 Task: Add an event with the title Second Webinar: Advanced Google AdWords Optimization and Conversion Strategies, date ''2024/04/10'', time 9:40 AM to 11:40 AMand add a description: Participants will understand the role of nonverbal cues, such as body language, facial expressions, and gestures, in communication. They will learn how to use nonverbal signals effectively to convey their message and understand the nonverbal cues of others.Select event color  Graphite . Add location for the event as: 123 Siwa Oasis, Siwa, Egypt, logged in from the account softage.10@softage.netand send the event invitation to softage.4@softage.net and softage.5@softage.net. Set a reminder for the event Every weekday(Monday to Friday)
Action: Mouse moved to (46, 87)
Screenshot: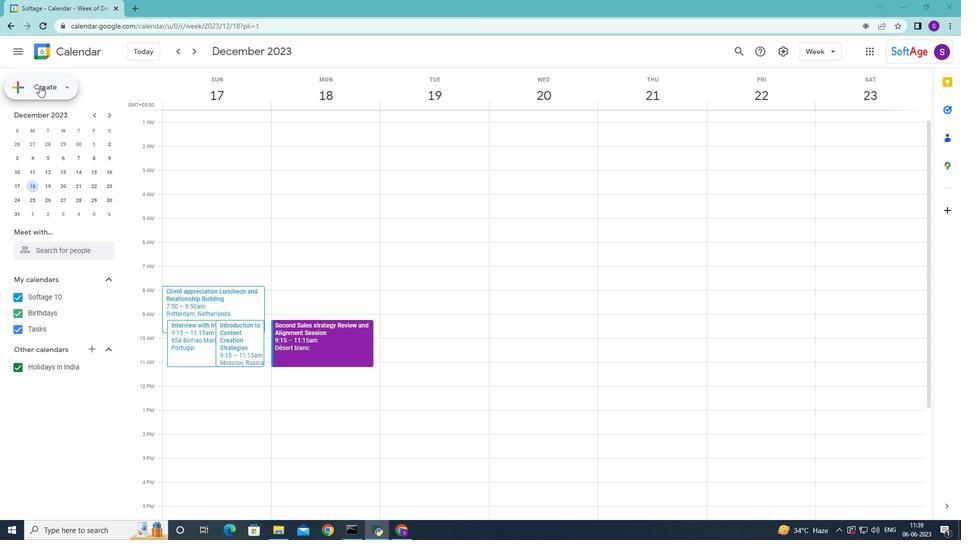 
Action: Mouse pressed left at (46, 87)
Screenshot: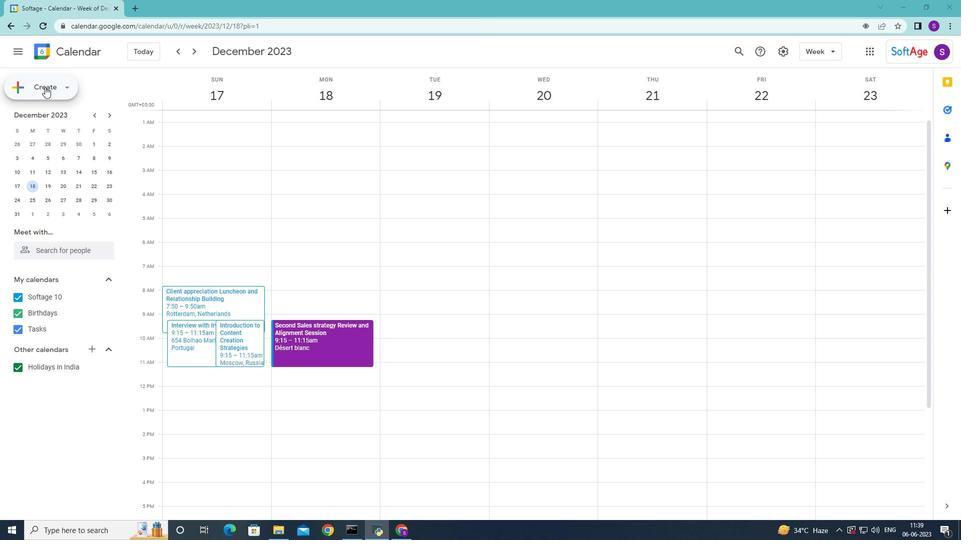 
Action: Mouse moved to (61, 115)
Screenshot: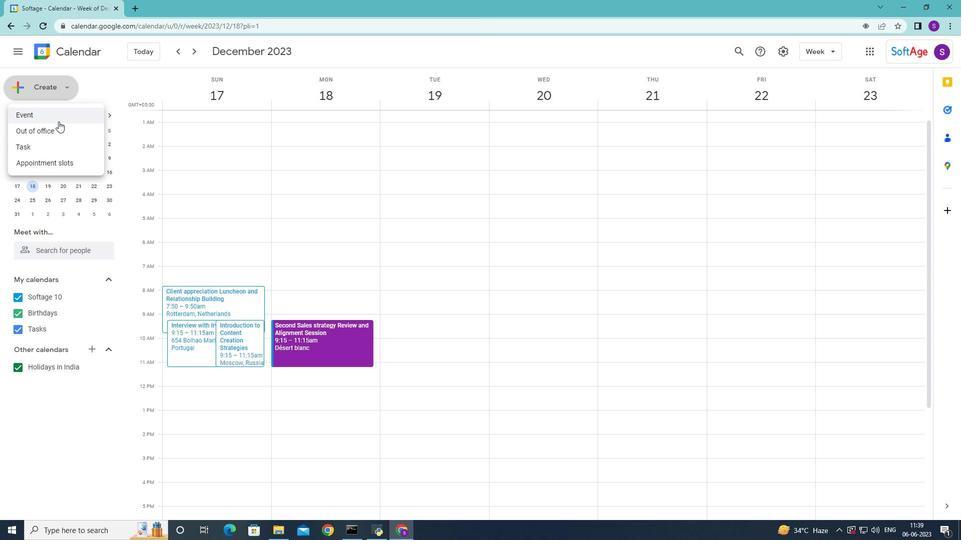 
Action: Mouse pressed left at (61, 115)
Screenshot: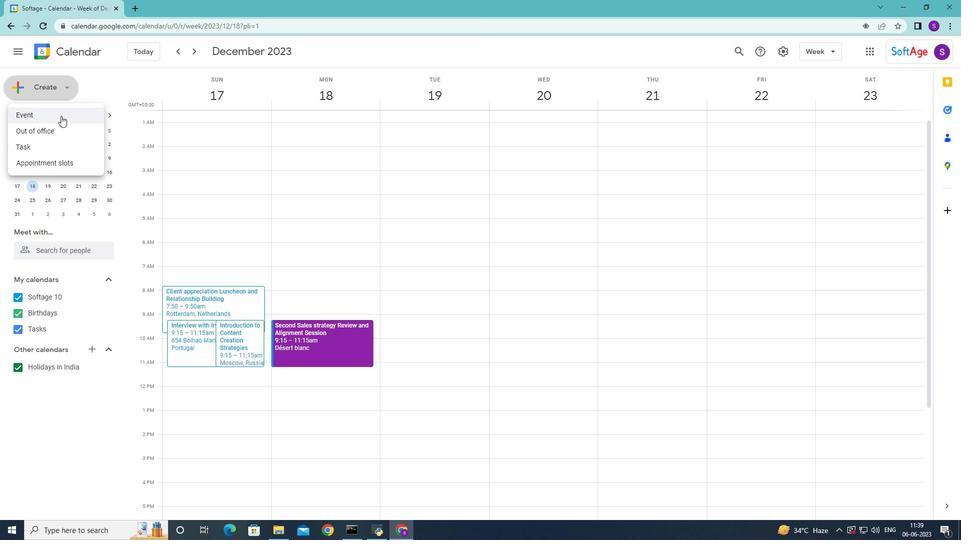 
Action: Mouse moved to (154, 186)
Screenshot: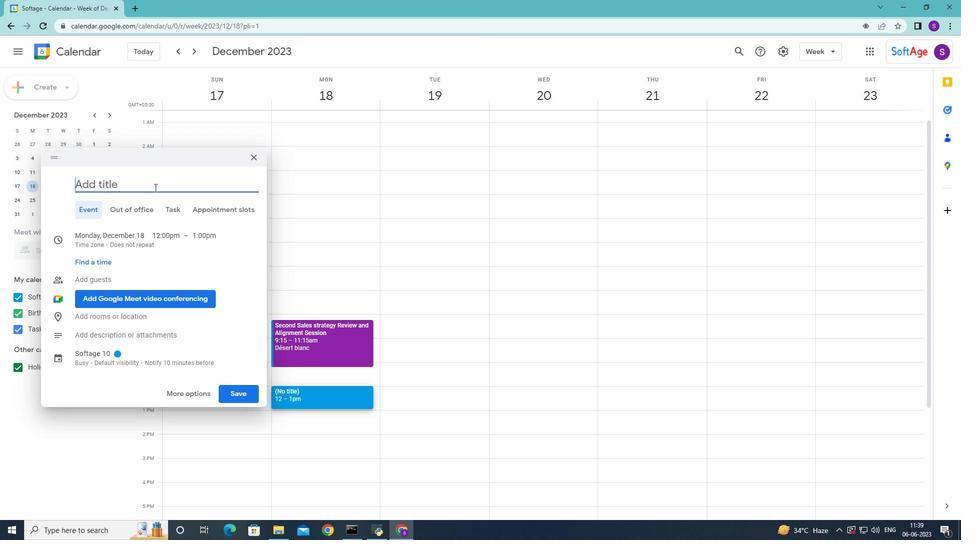 
Action: Mouse pressed left at (154, 186)
Screenshot: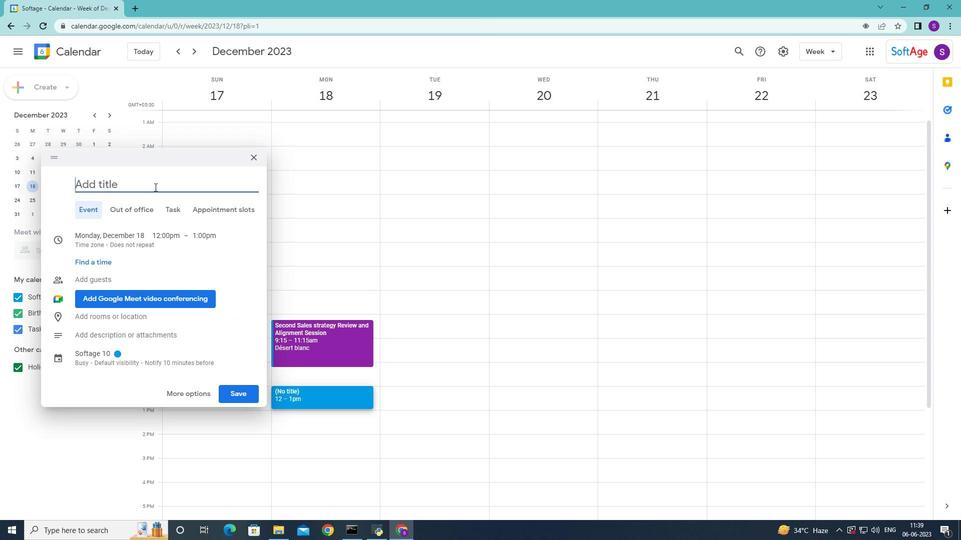 
Action: Key pressed <Key.shift>Second<Key.space><Key.shift>Webinar<Key.space><Key.backspace><Key.shift_r>:<Key.space><Key.shift>Advanced<Key.space><Key.shift>Gool<Key.backspace>gle<Key.space><Key.shift>Adwords<Key.space>
Screenshot: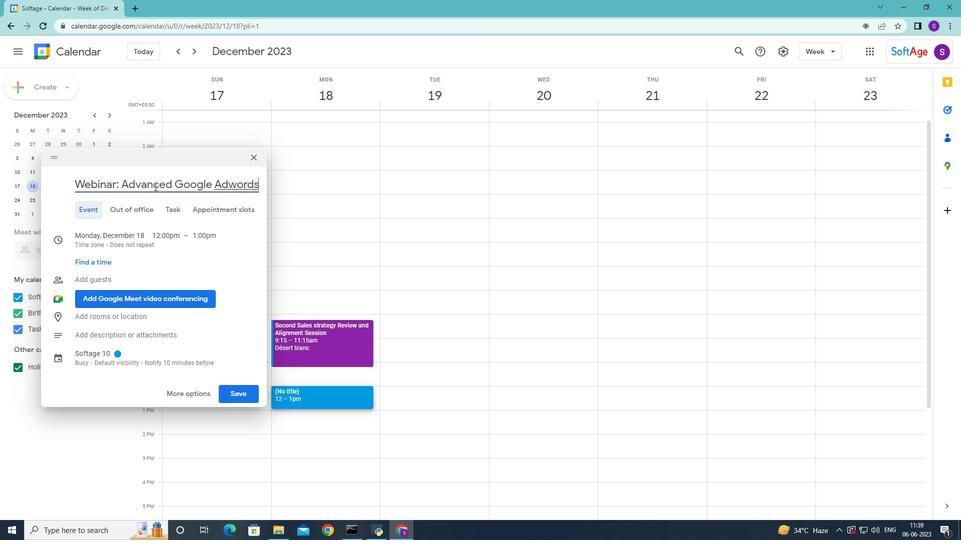 
Action: Mouse moved to (235, 184)
Screenshot: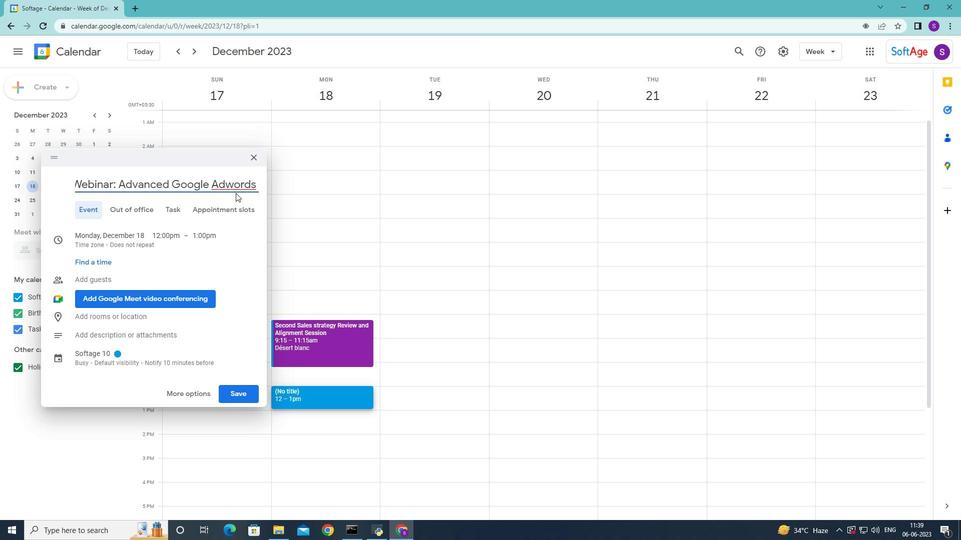 
Action: Mouse pressed left at (235, 184)
Screenshot: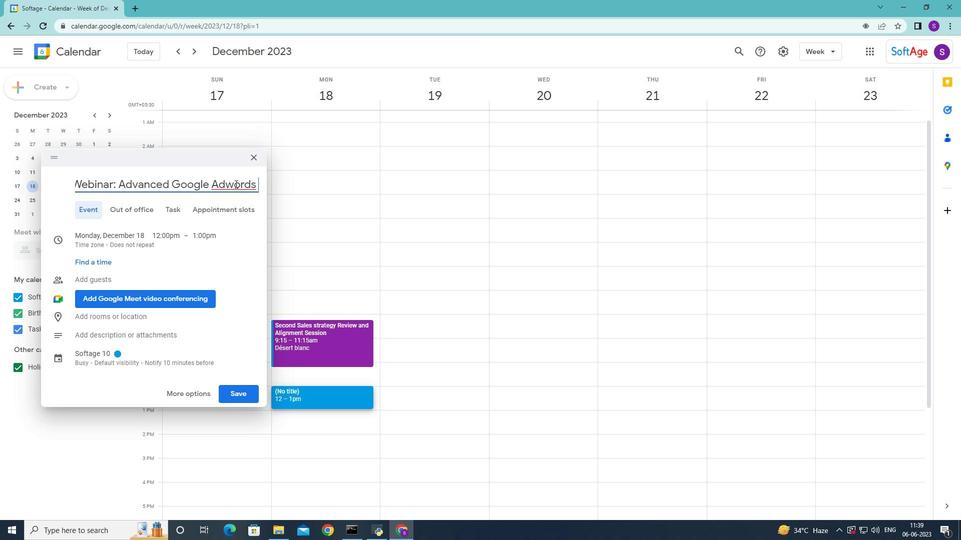 
Action: Mouse moved to (173, 150)
Screenshot: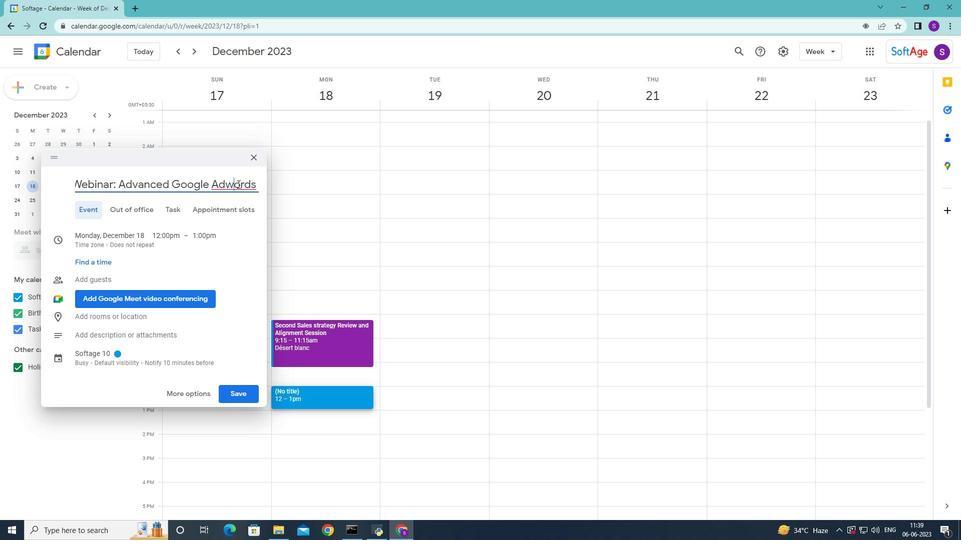 
Action: Key pressed <Key.backspace><Key.shift>W
Screenshot: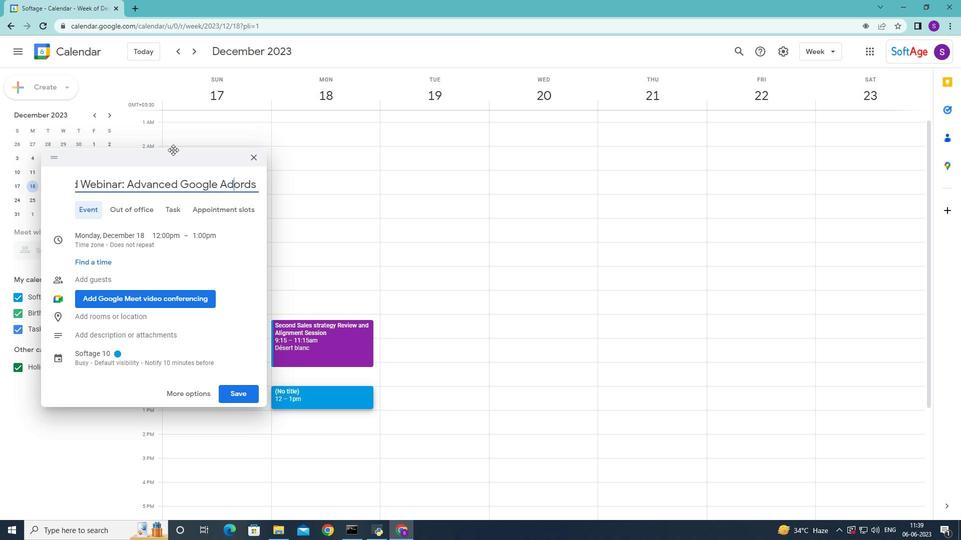 
Action: Mouse moved to (183, 145)
Screenshot: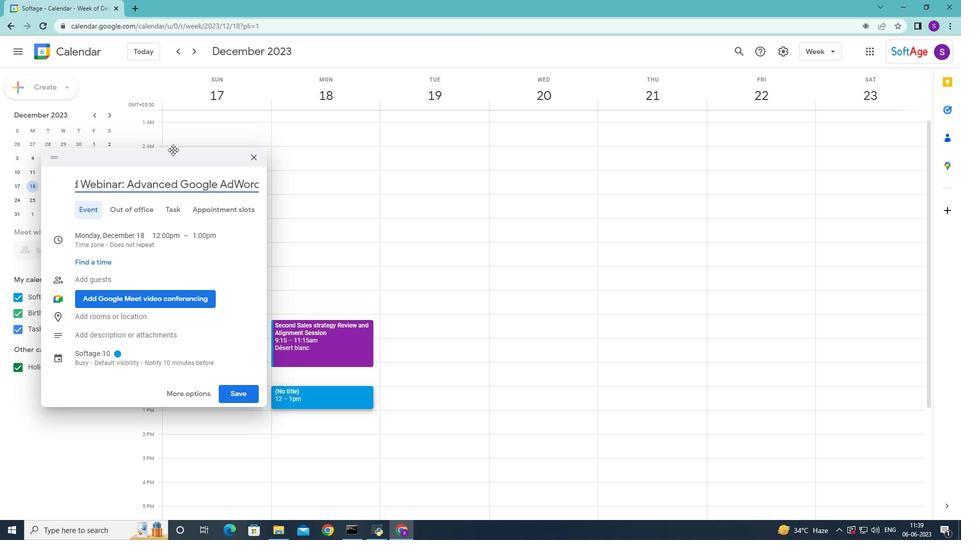 
Action: Key pressed <Key.right><Key.right><Key.right><Key.right><Key.right><Key.shift>Optimzar<Key.backspace>tion<Key.space>
Screenshot: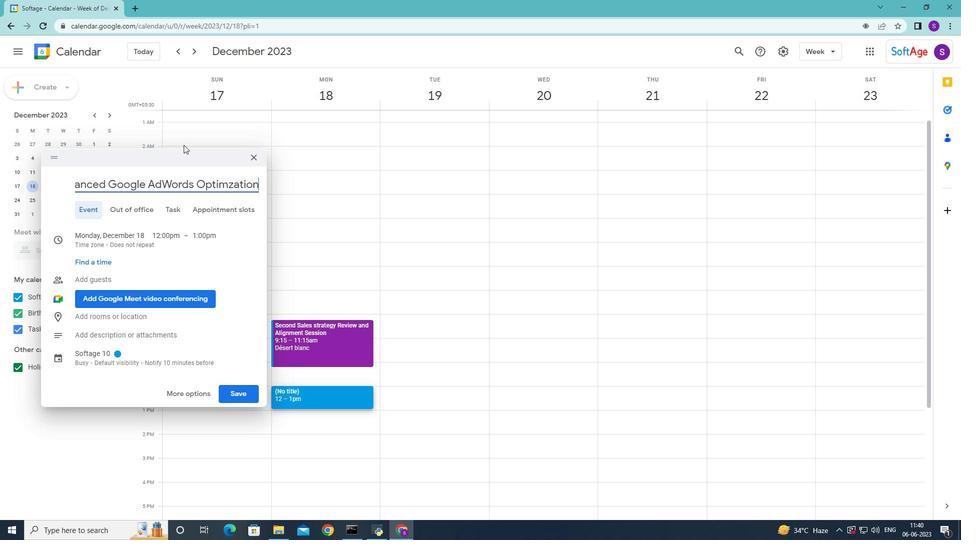 
Action: Mouse moved to (226, 185)
Screenshot: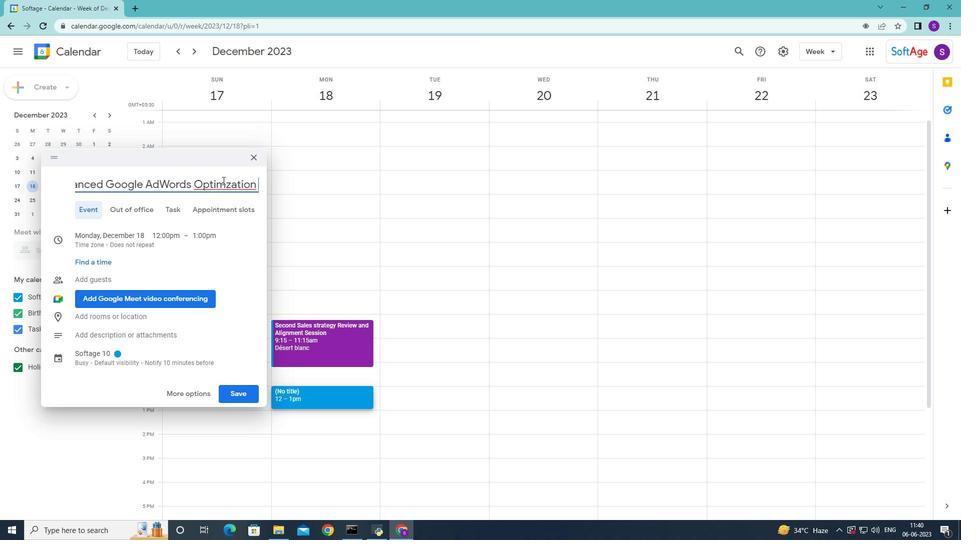 
Action: Mouse pressed left at (226, 185)
Screenshot: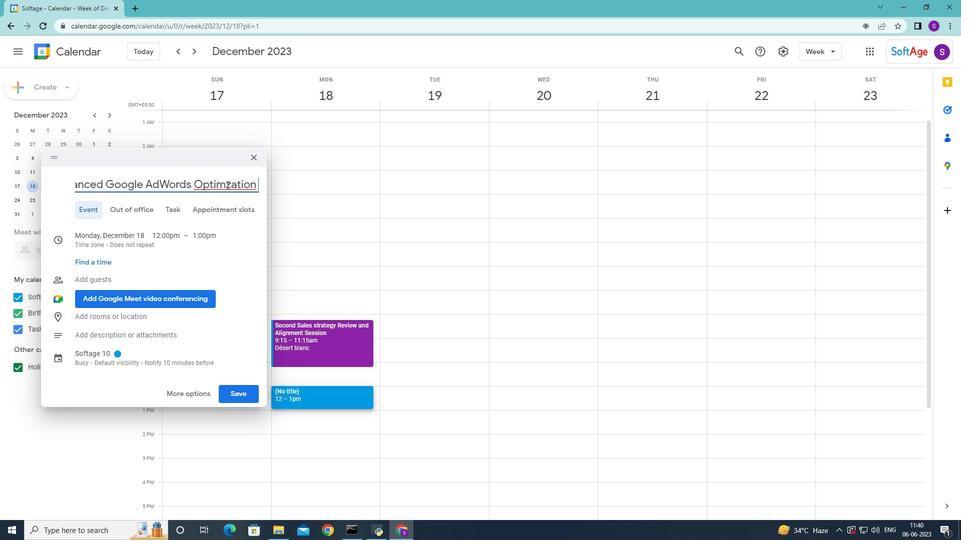 
Action: Key pressed i
Screenshot: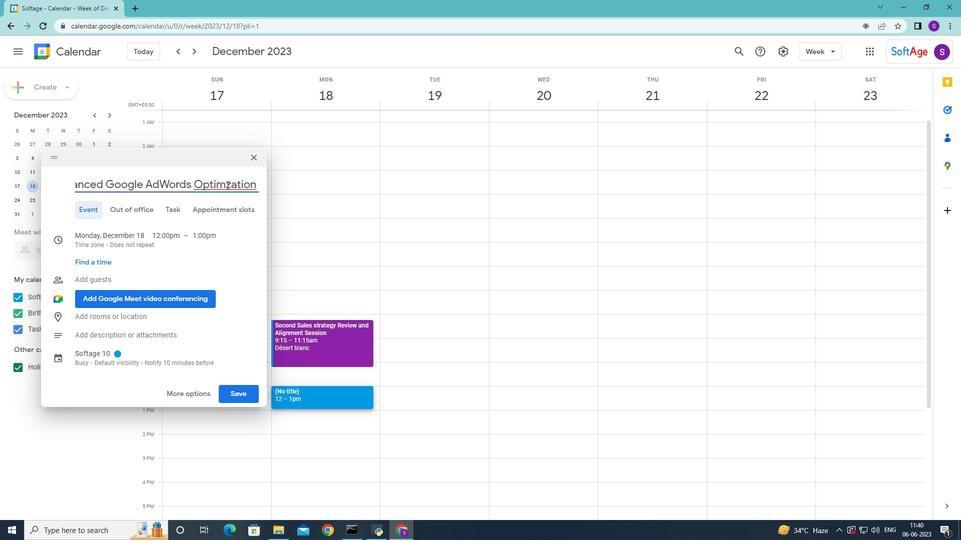 
Action: Mouse moved to (262, 185)
Screenshot: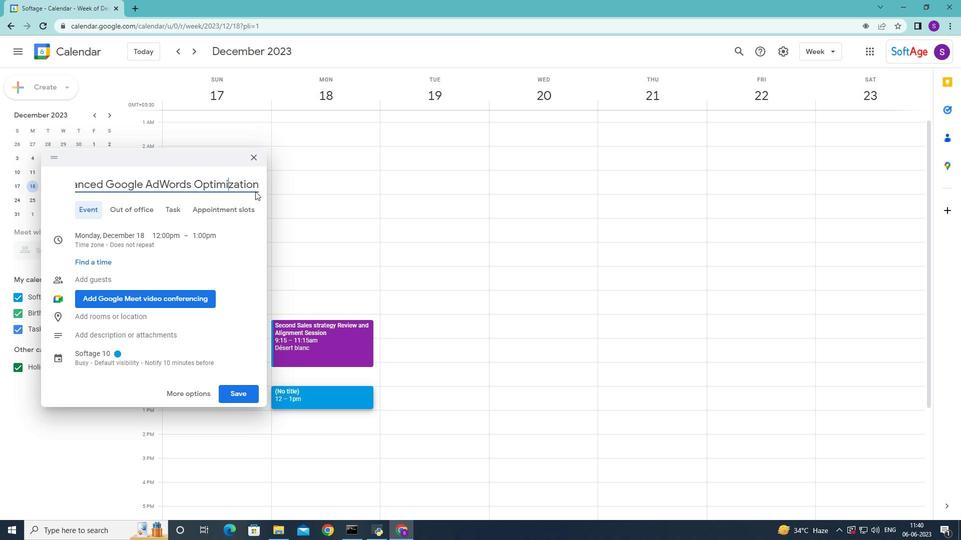 
Action: Key pressed <Key.right><Key.right><Key.right><Key.right><Key.right><Key.right><Key.right>and<Key.space><Key.shift>Conversion<Key.space><Key.shift>Strartegies<Key.space>
Screenshot: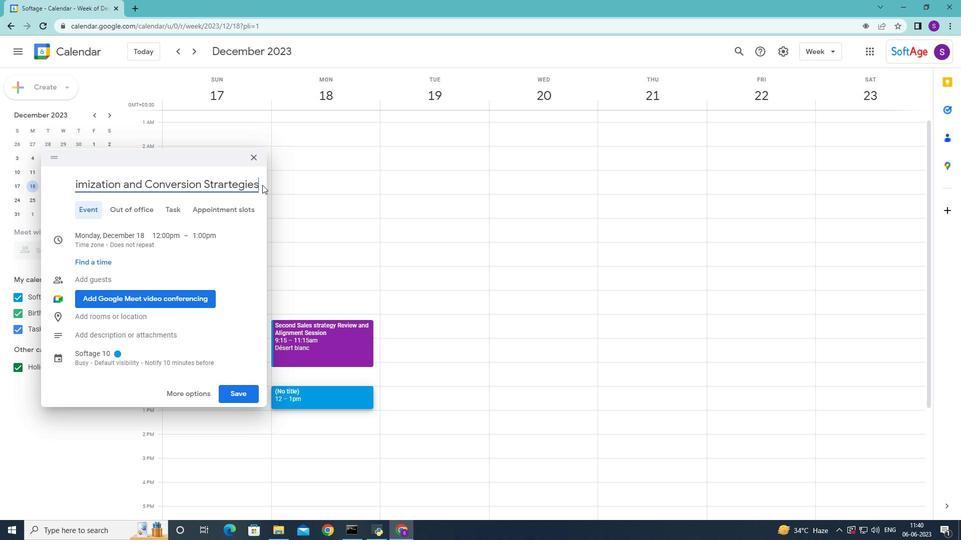 
Action: Mouse moved to (223, 185)
Screenshot: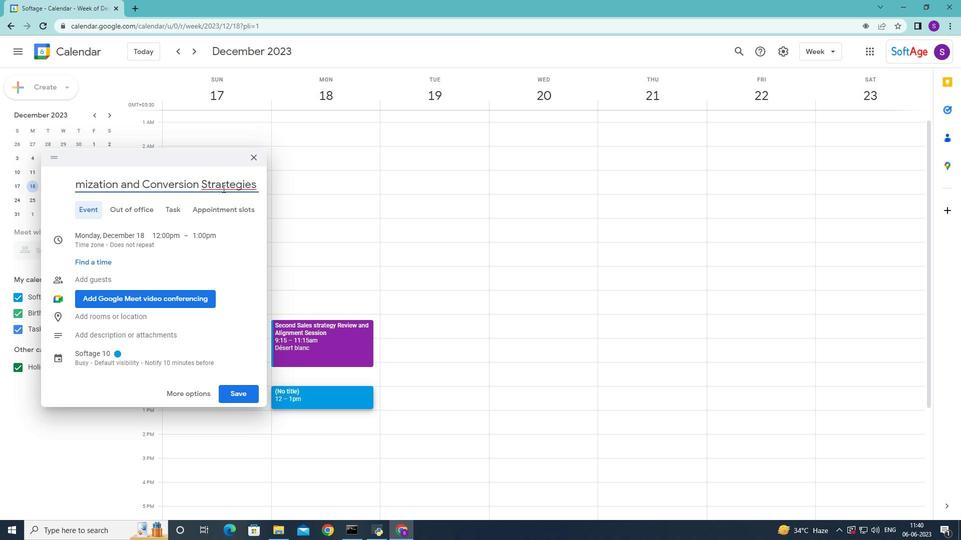 
Action: Mouse pressed left at (223, 185)
Screenshot: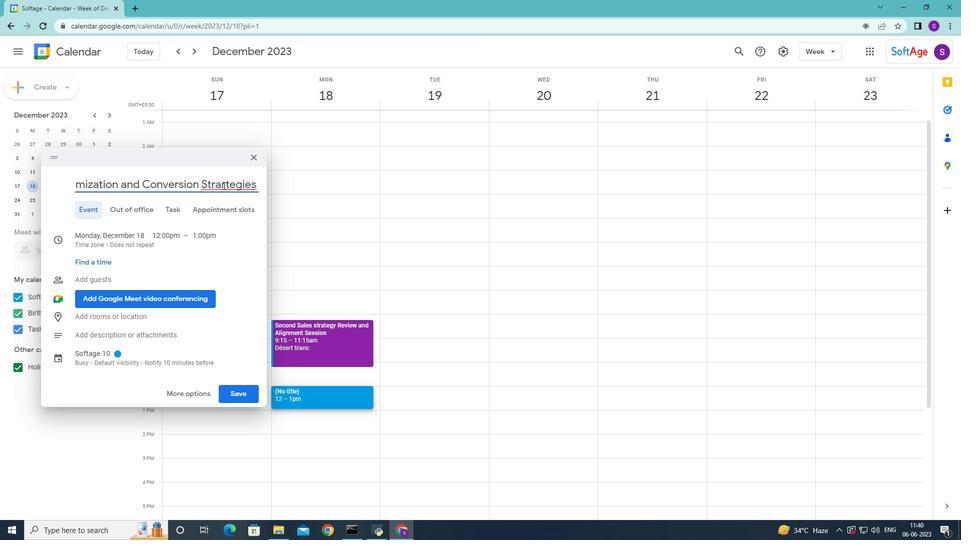 
Action: Mouse pressed left at (223, 185)
Screenshot: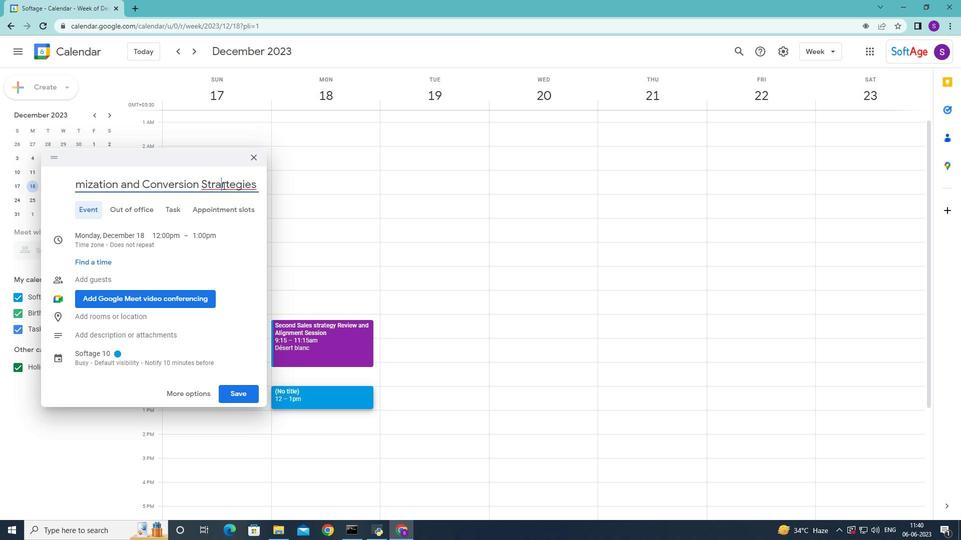 
Action: Mouse moved to (224, 186)
Screenshot: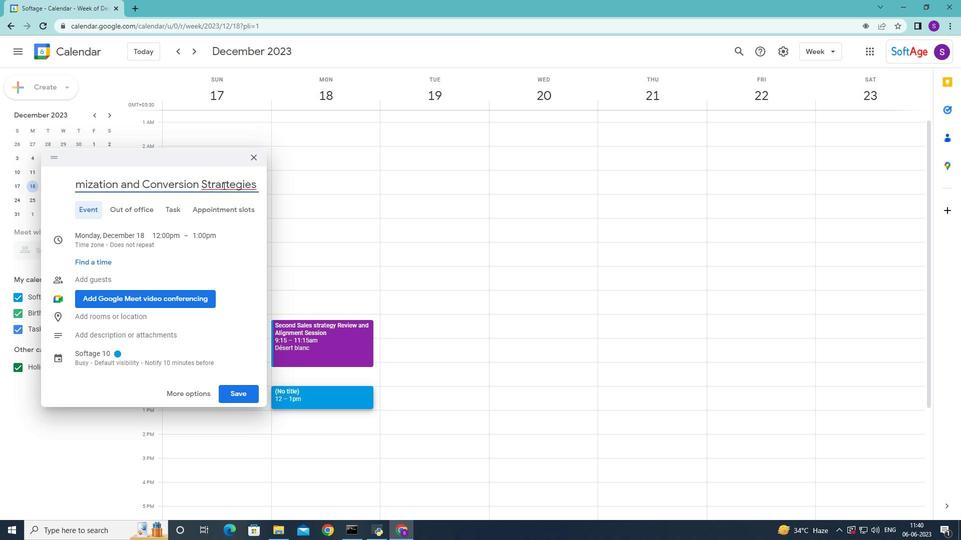 
Action: Mouse pressed left at (224, 186)
Screenshot: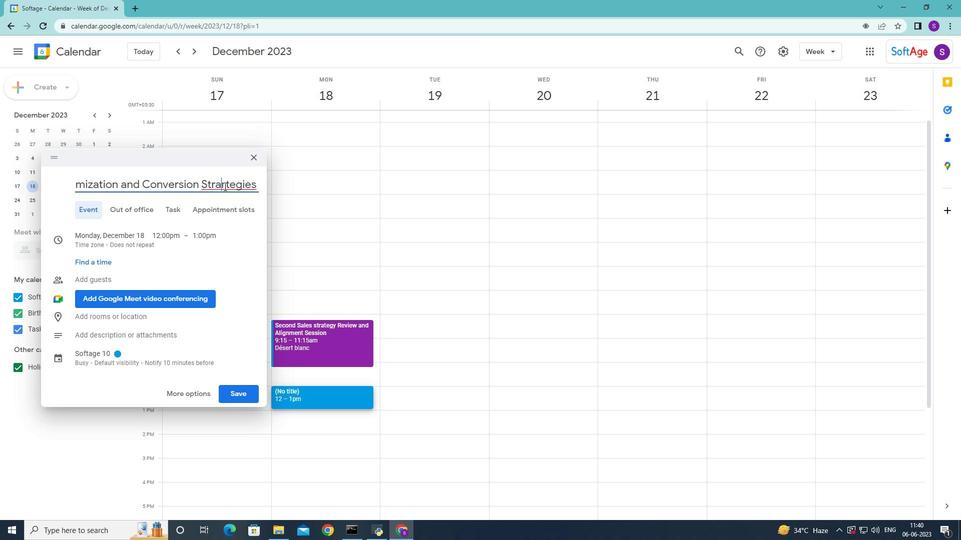 
Action: Key pressed <Key.backspace>
Screenshot: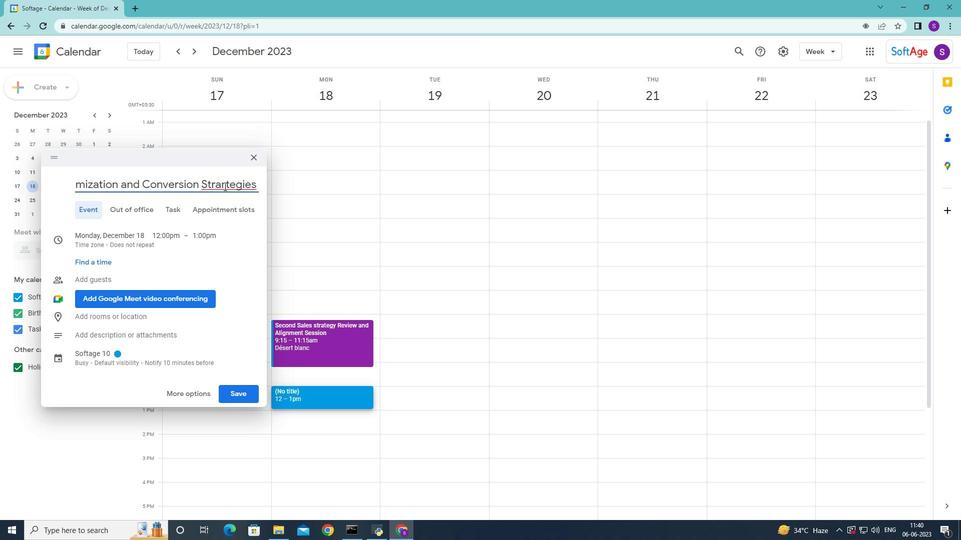 
Action: Mouse moved to (102, 241)
Screenshot: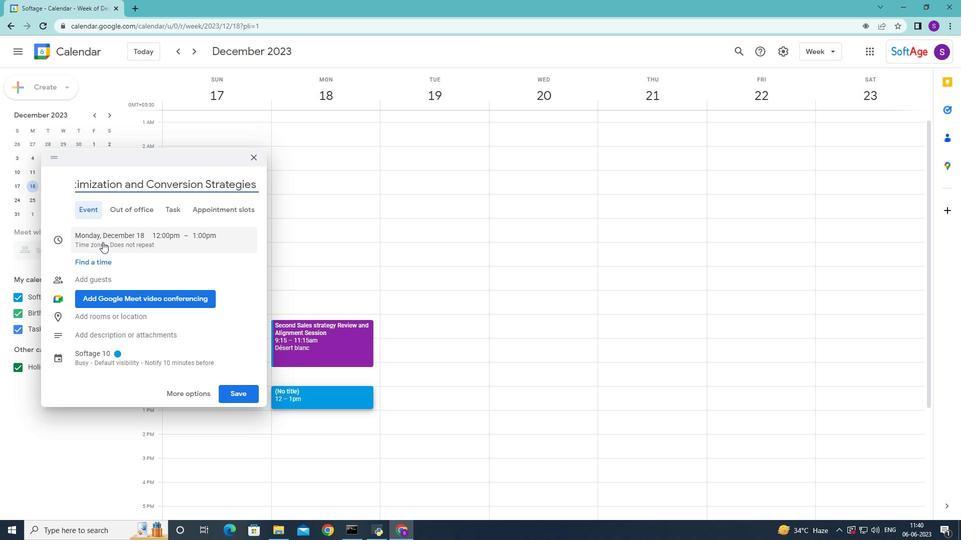 
Action: Mouse pressed left at (102, 241)
Screenshot: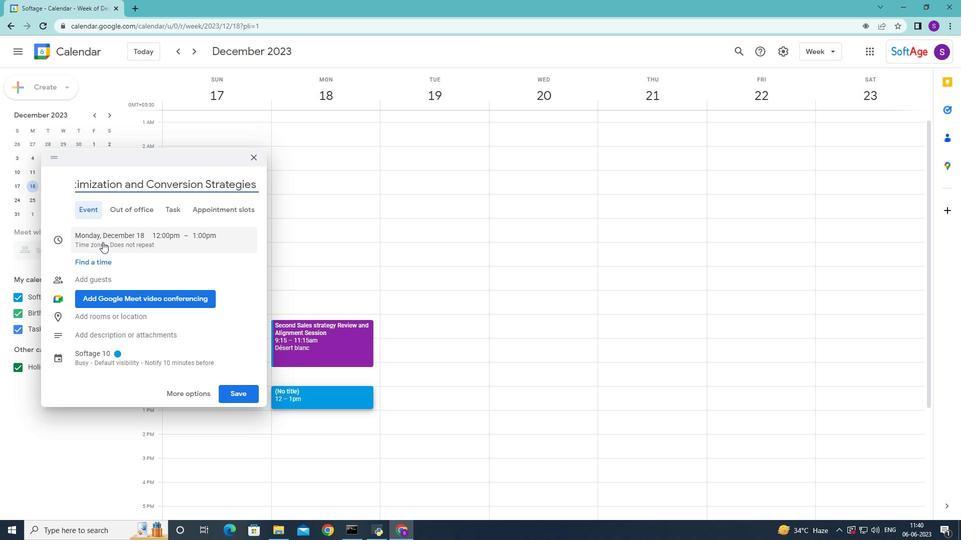 
Action: Mouse moved to (125, 237)
Screenshot: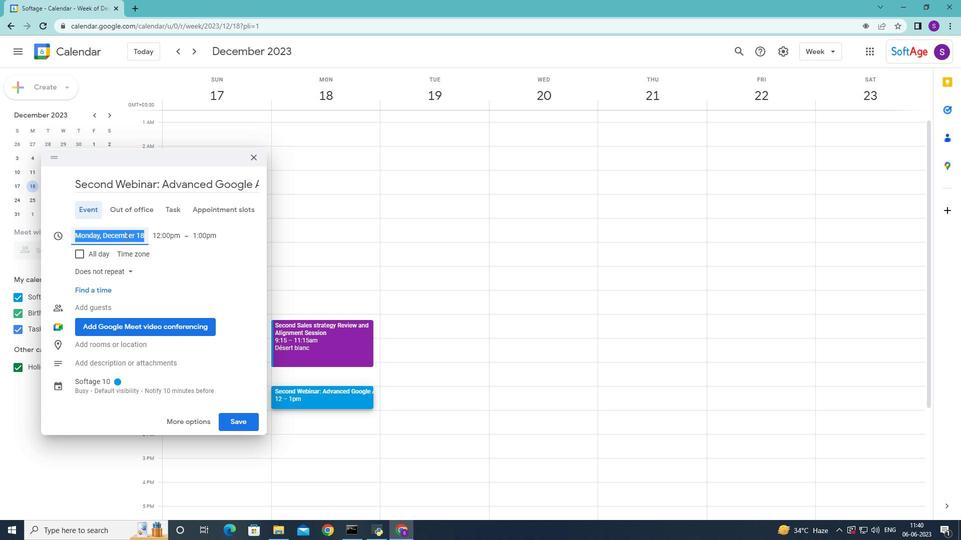 
Action: Mouse pressed left at (125, 237)
Screenshot: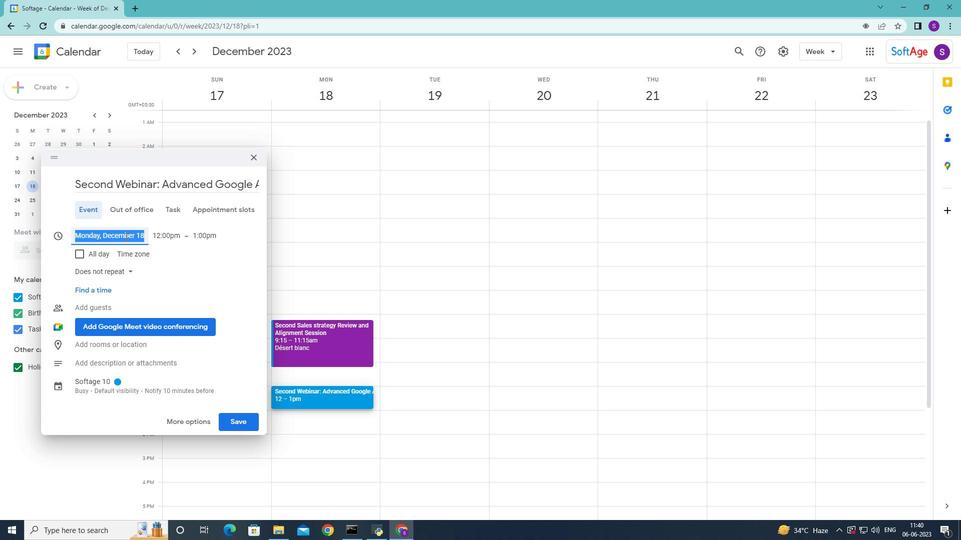 
Action: Mouse moved to (202, 256)
Screenshot: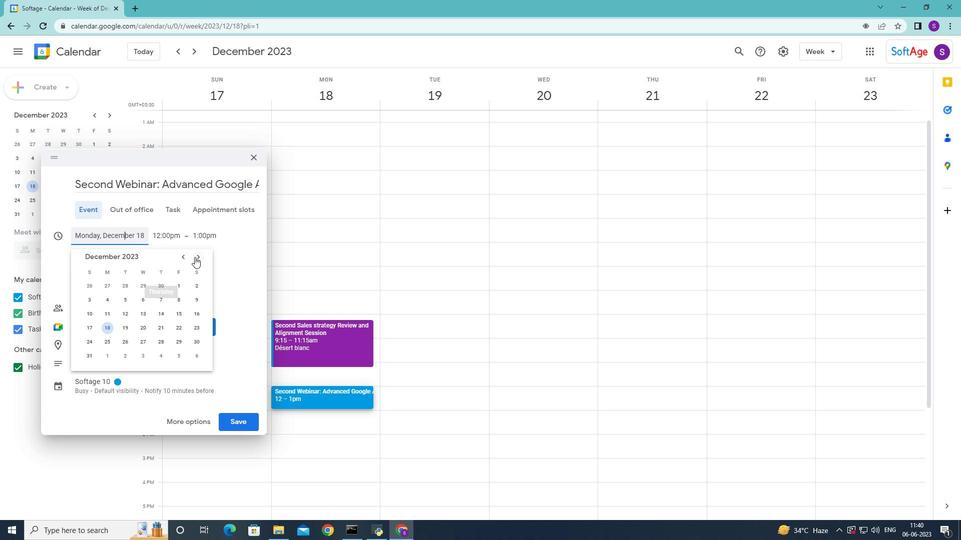 
Action: Mouse pressed left at (202, 256)
Screenshot: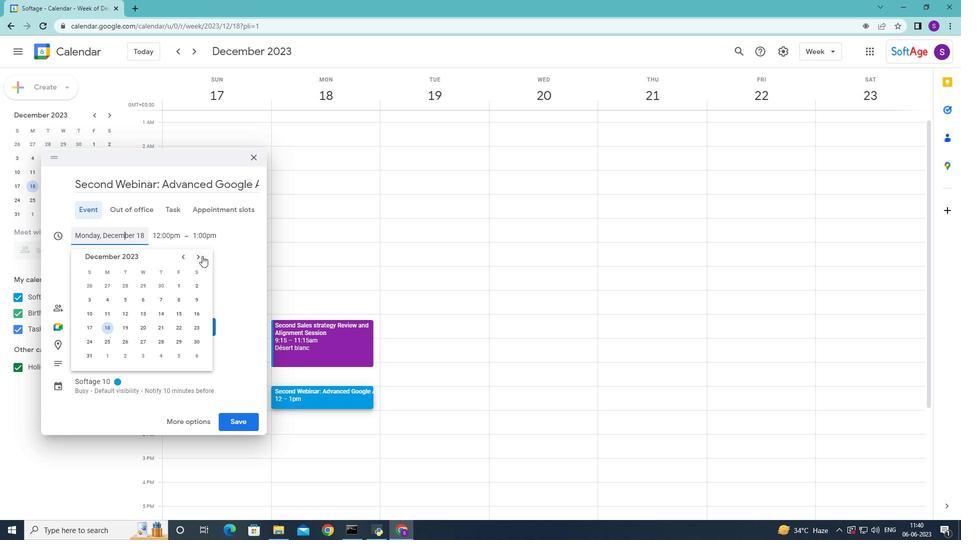 
Action: Mouse moved to (202, 256)
Screenshot: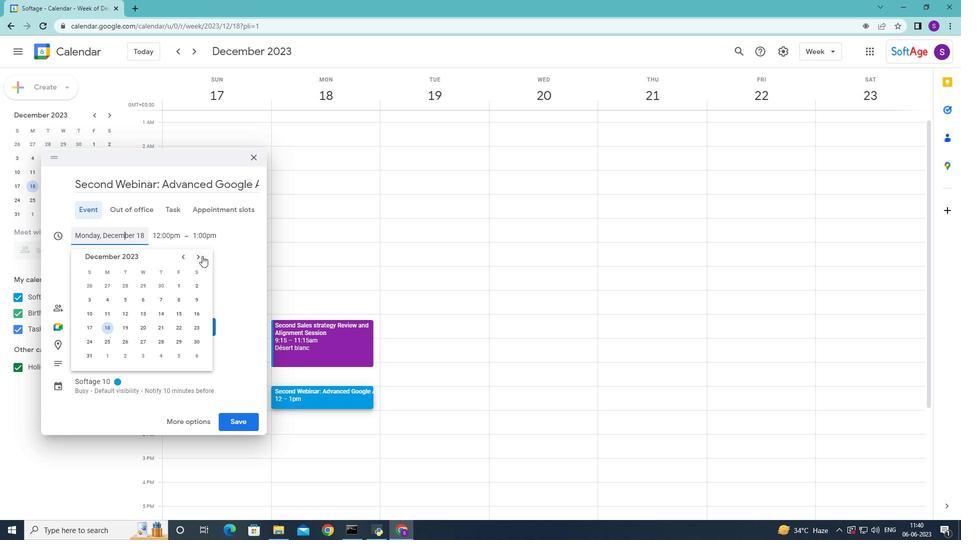
Action: Mouse pressed left at (202, 256)
Screenshot: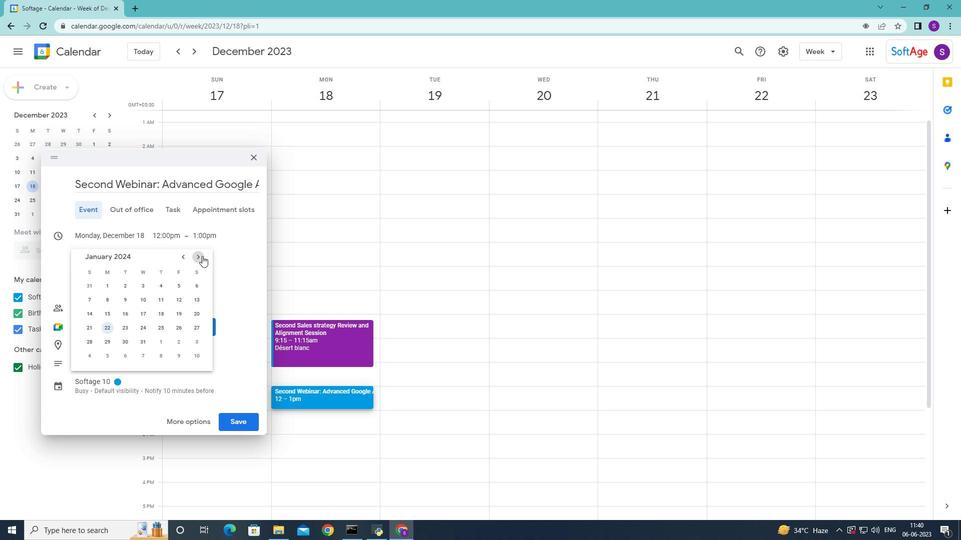 
Action: Mouse pressed left at (202, 256)
Screenshot: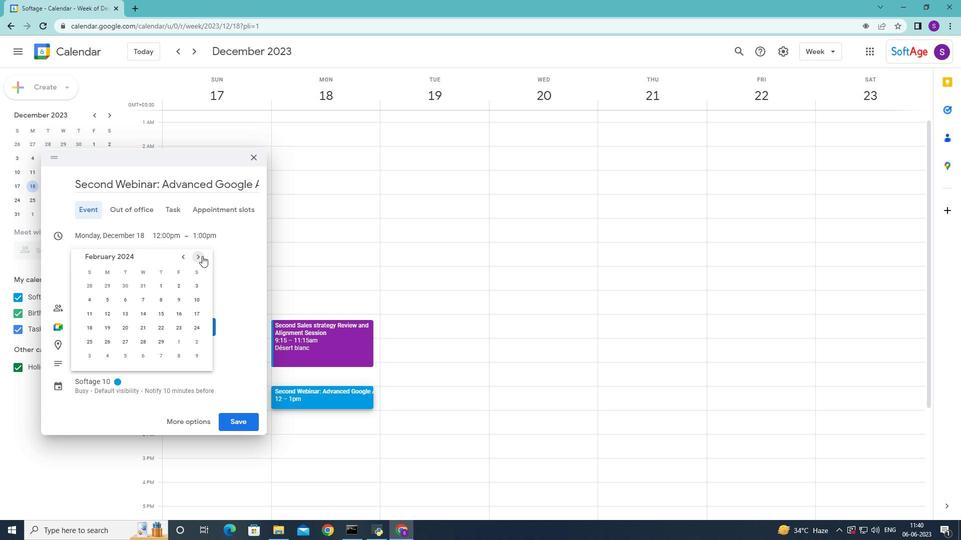 
Action: Mouse pressed left at (202, 256)
Screenshot: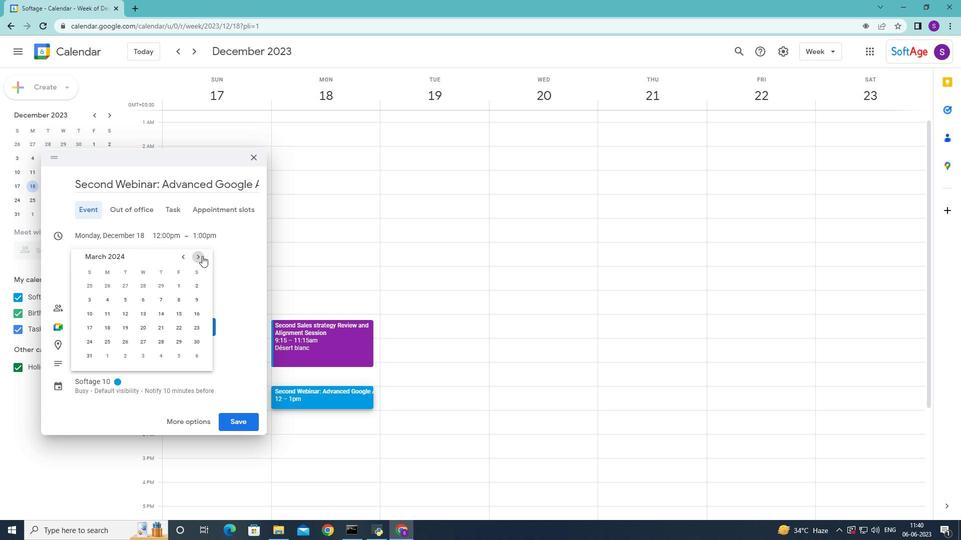 
Action: Mouse moved to (143, 298)
Screenshot: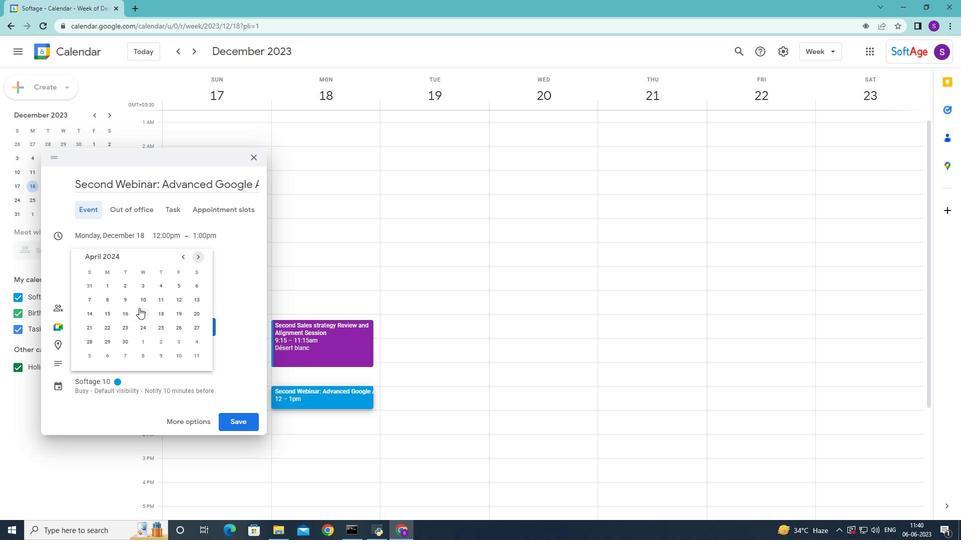
Action: Mouse pressed left at (143, 298)
Screenshot: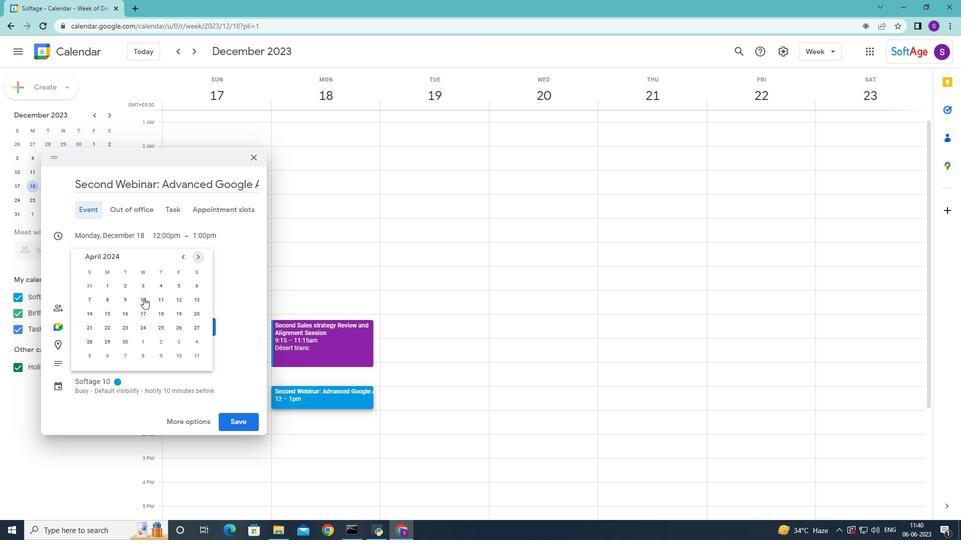 
Action: Mouse moved to (398, 232)
Screenshot: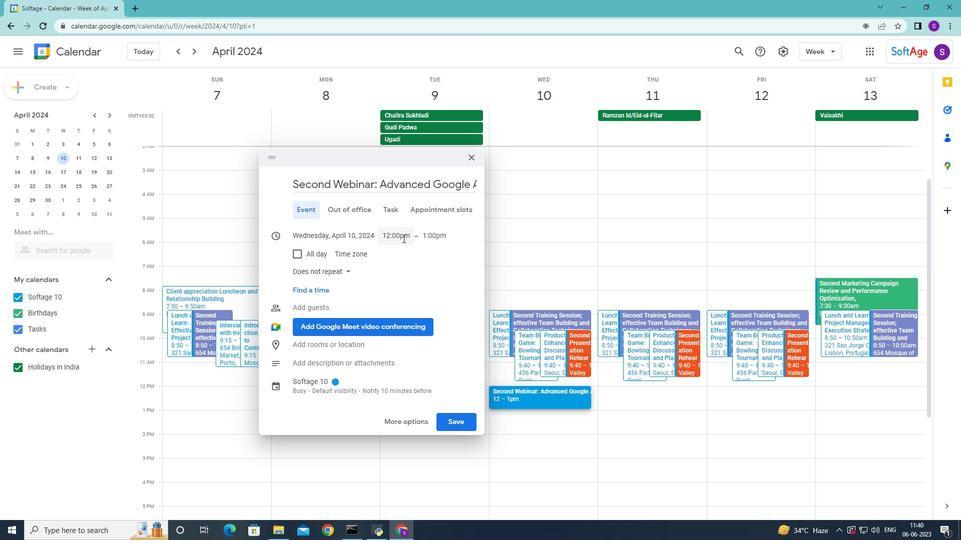 
Action: Mouse pressed left at (398, 232)
Screenshot: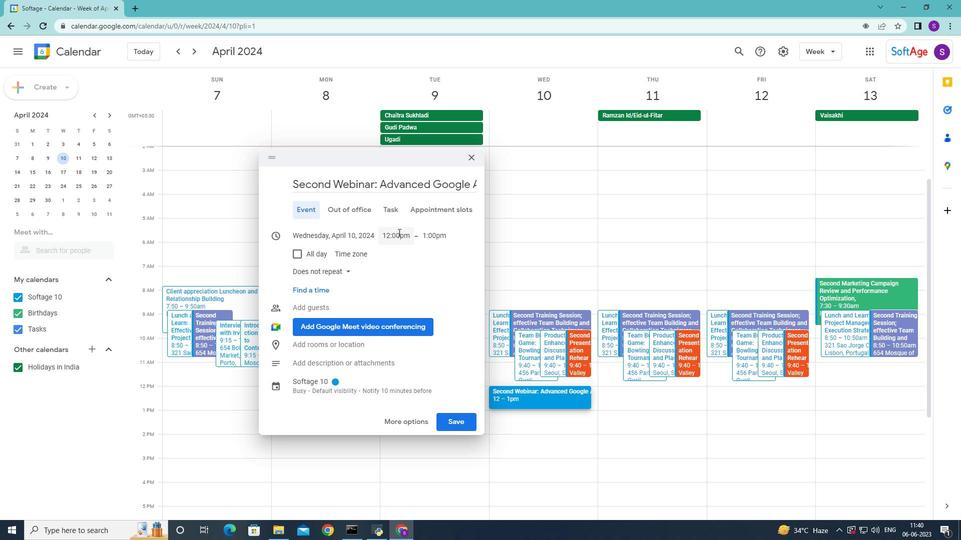 
Action: Mouse moved to (407, 290)
Screenshot: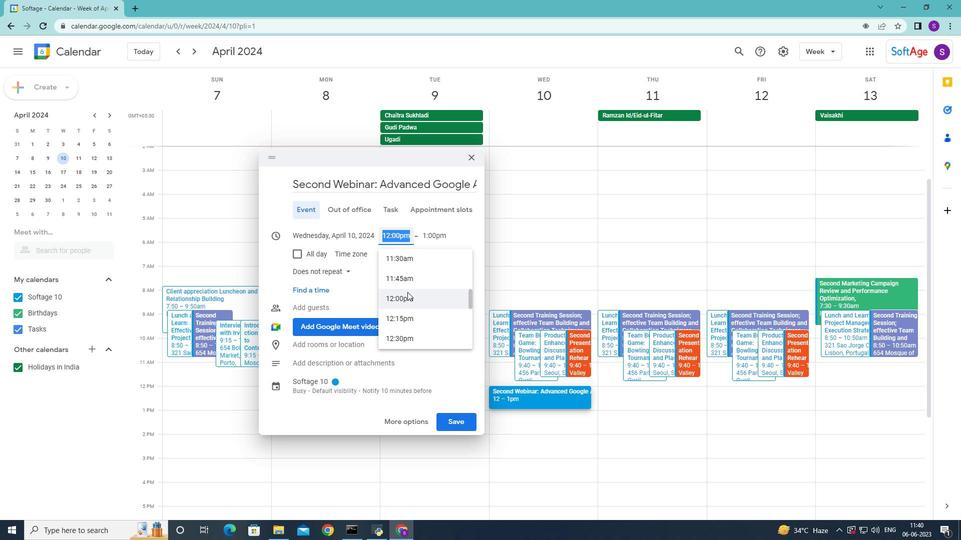 
Action: Mouse scrolled (407, 290) with delta (0, 0)
Screenshot: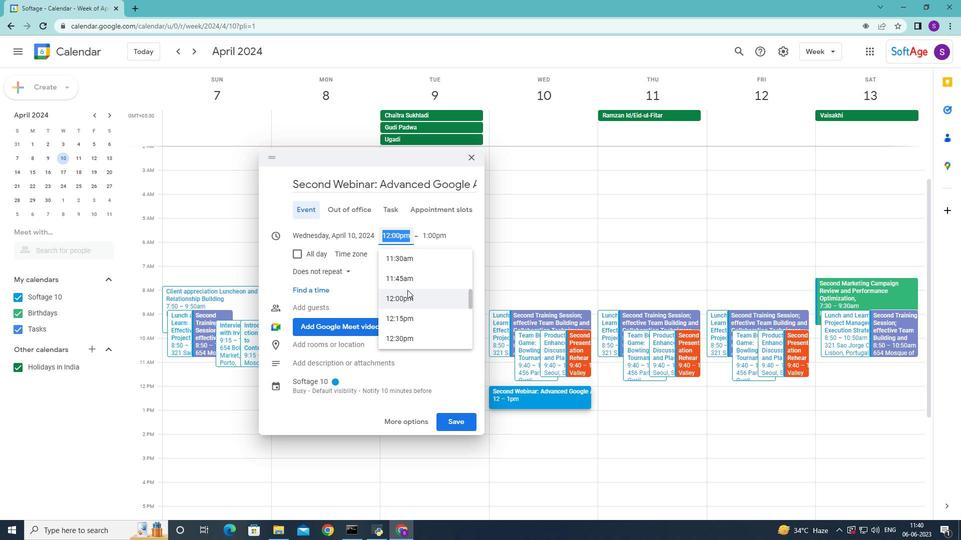 
Action: Mouse scrolled (407, 291) with delta (0, 0)
Screenshot: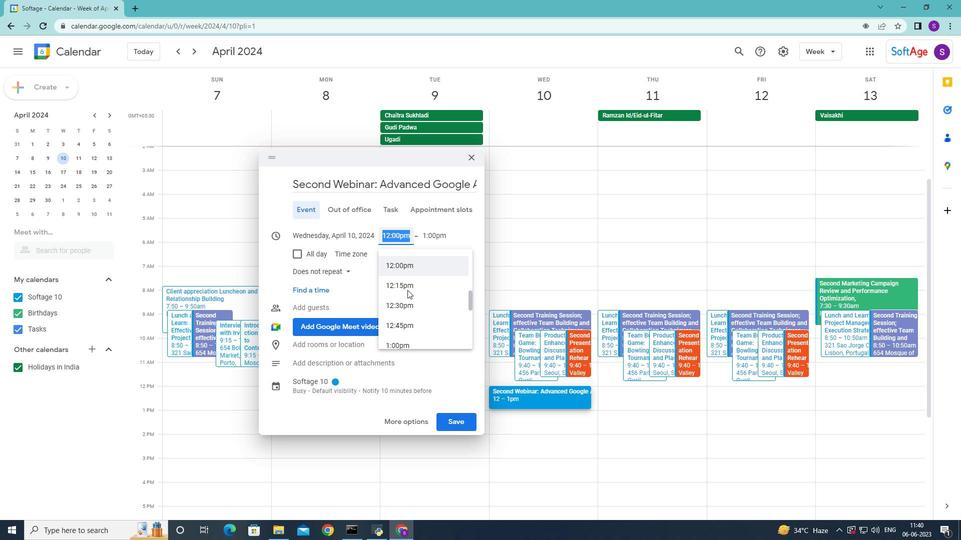 
Action: Mouse scrolled (407, 291) with delta (0, 0)
Screenshot: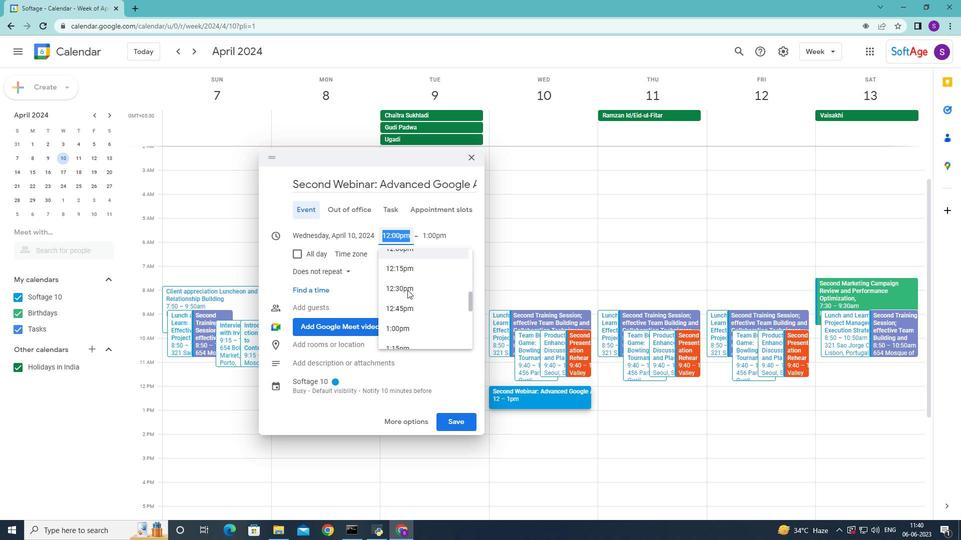 
Action: Mouse moved to (408, 289)
Screenshot: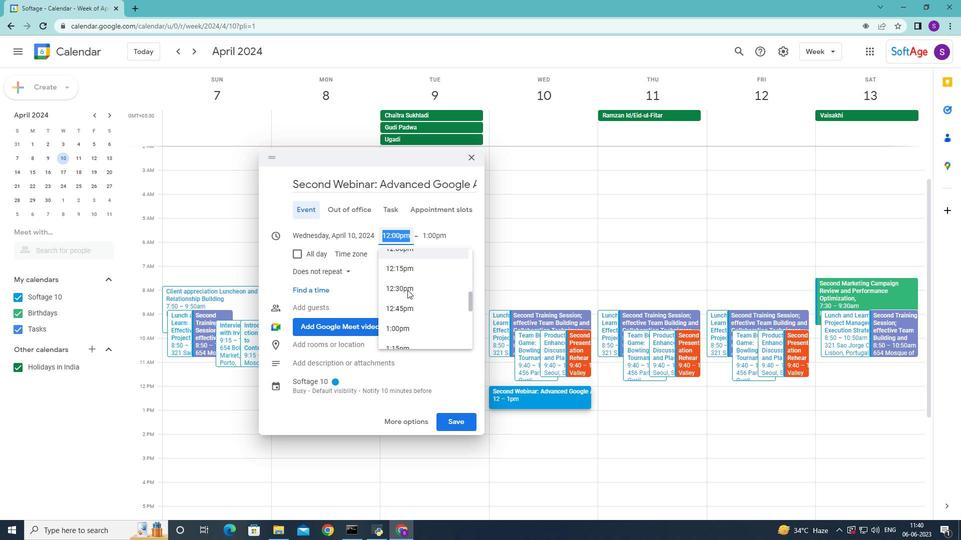 
Action: Mouse scrolled (408, 289) with delta (0, 0)
Screenshot: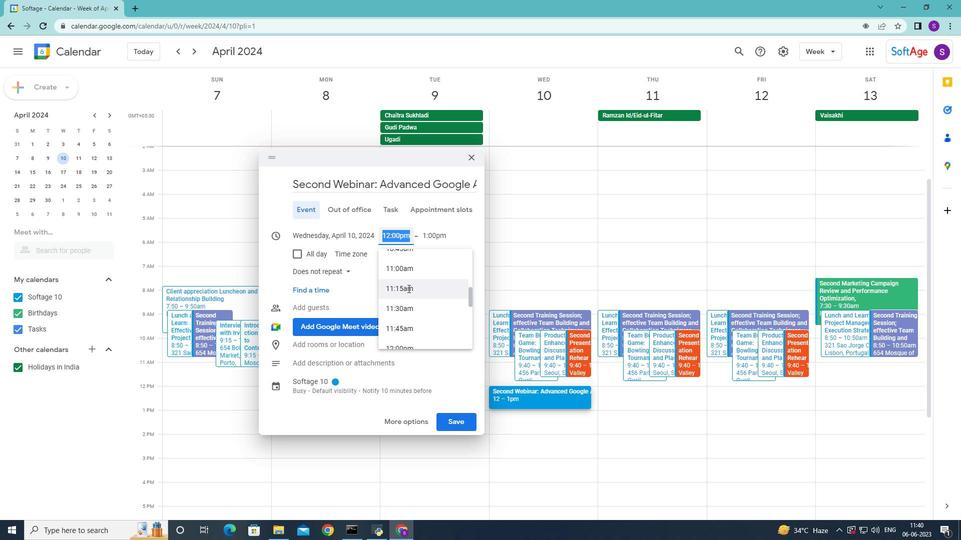 
Action: Mouse scrolled (408, 289) with delta (0, 0)
Screenshot: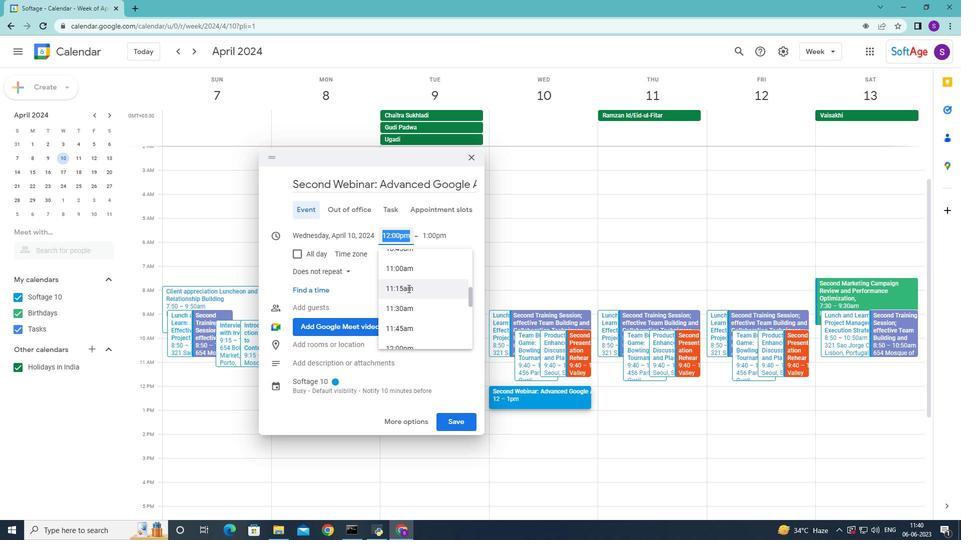 
Action: Mouse scrolled (408, 289) with delta (0, 0)
Screenshot: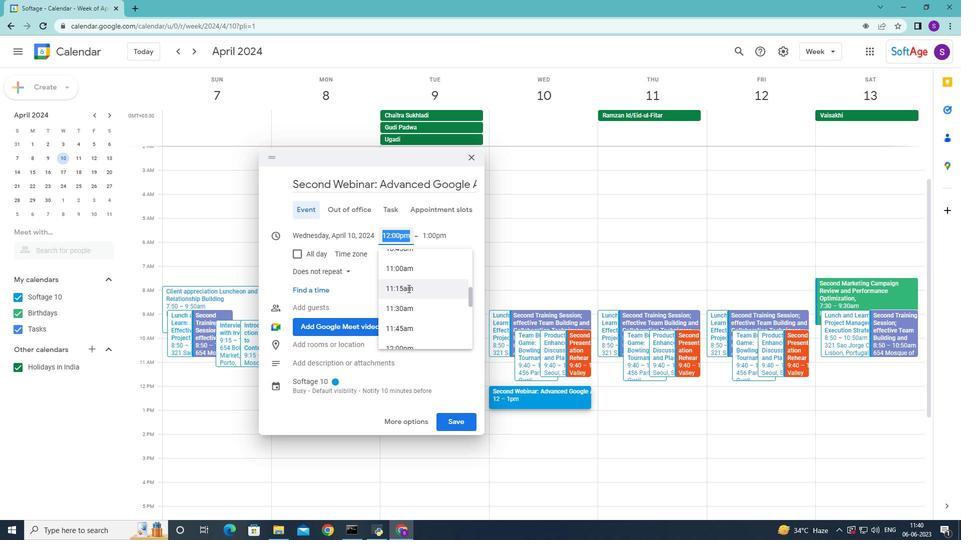 
Action: Mouse moved to (408, 278)
Screenshot: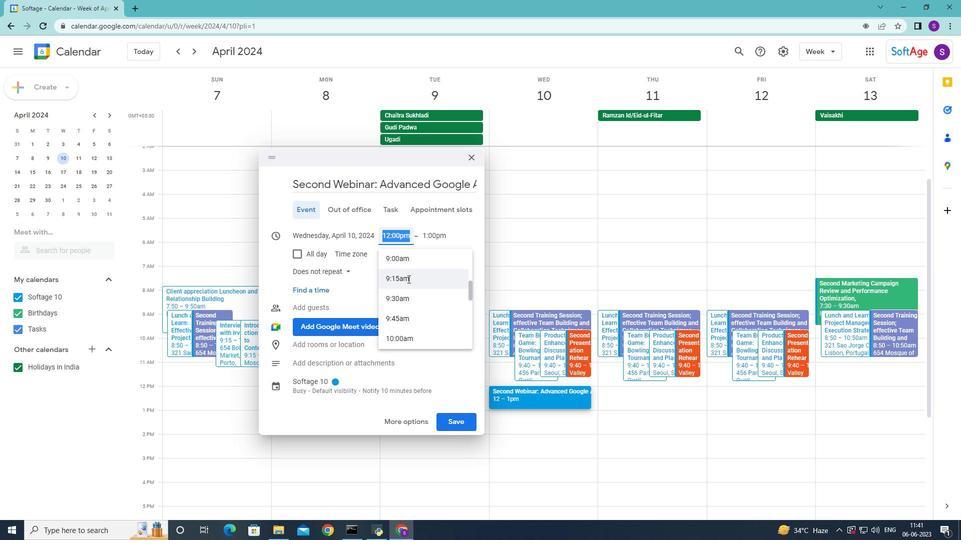 
Action: Mouse scrolled (408, 279) with delta (0, 0)
Screenshot: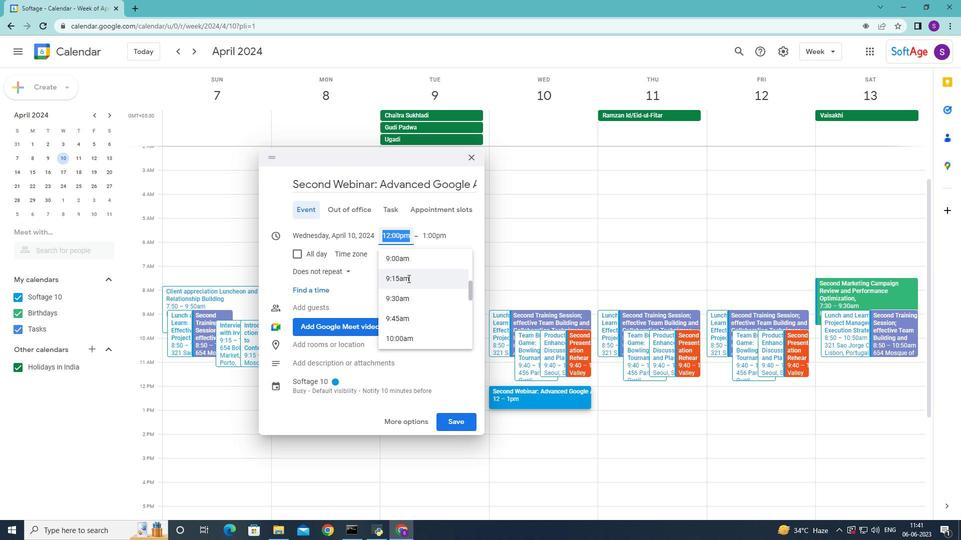 
Action: Mouse moved to (407, 309)
Screenshot: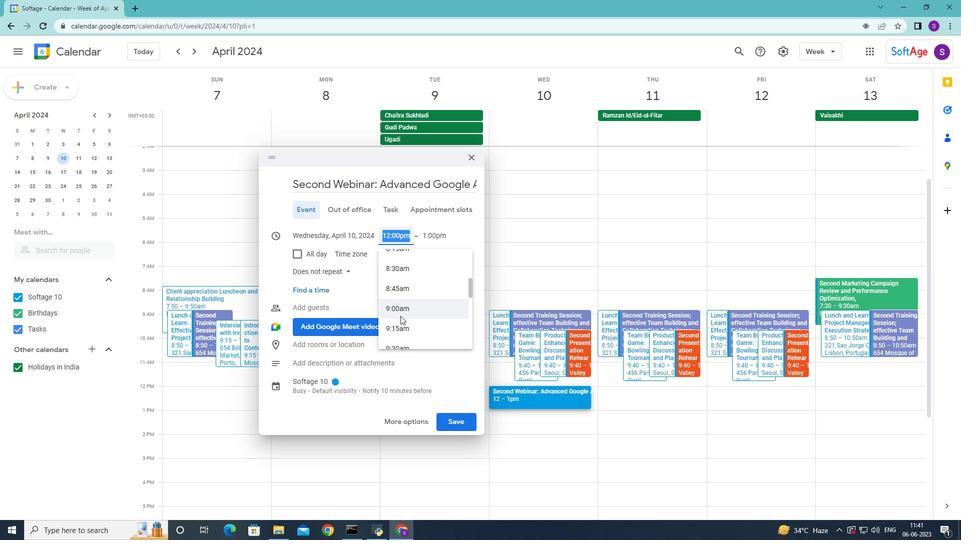 
Action: Mouse scrolled (407, 308) with delta (0, 0)
Screenshot: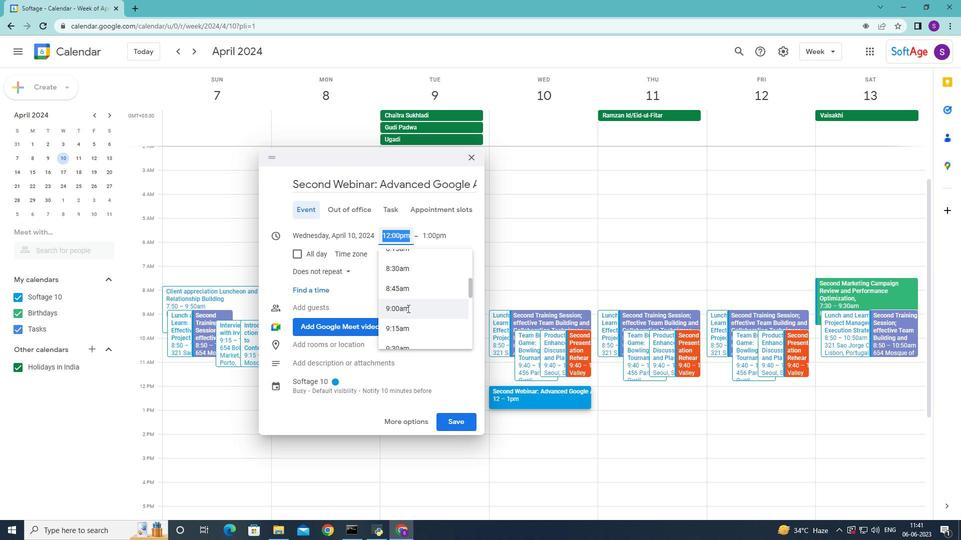 
Action: Mouse moved to (358, 254)
Screenshot: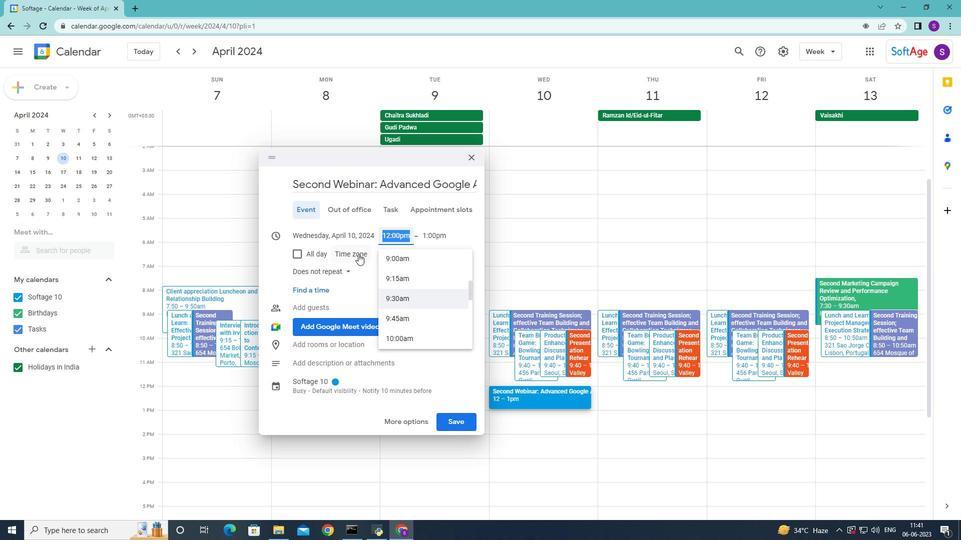 
Action: Key pressed 9<Key.shift_r>:40am<Key.enter>
Screenshot: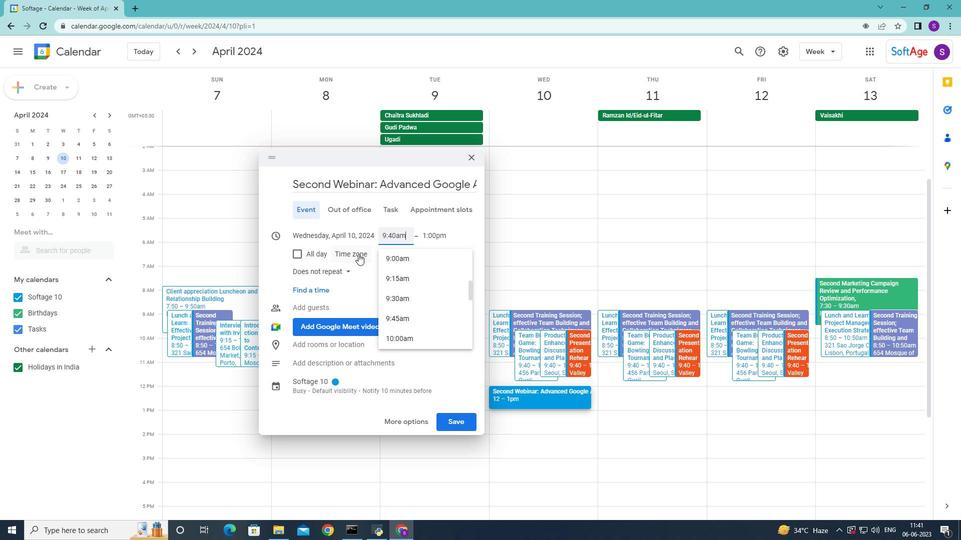 
Action: Mouse moved to (423, 234)
Screenshot: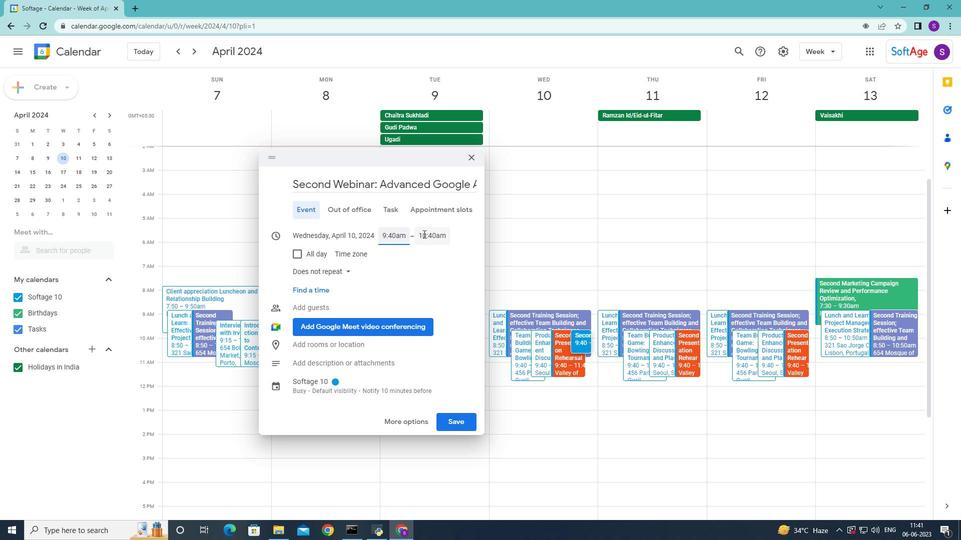 
Action: Mouse pressed left at (423, 234)
Screenshot: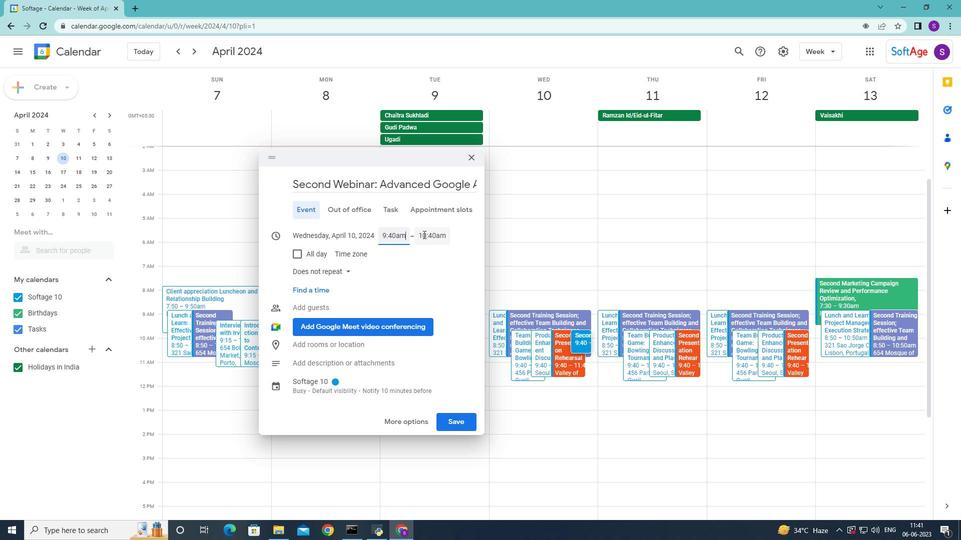 
Action: Mouse moved to (421, 227)
Screenshot: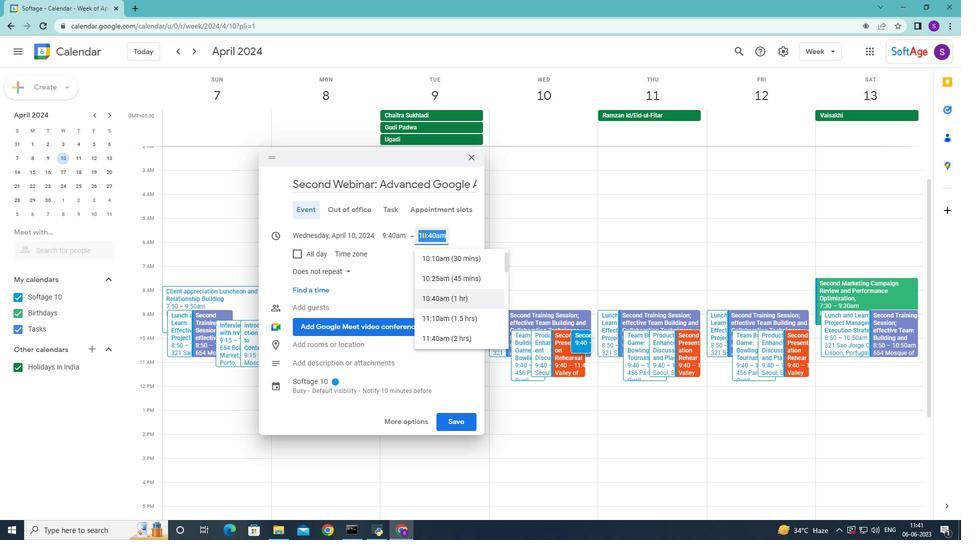 
Action: Key pressed 11<Key.shift_r>:40am<Key.enter>
Screenshot: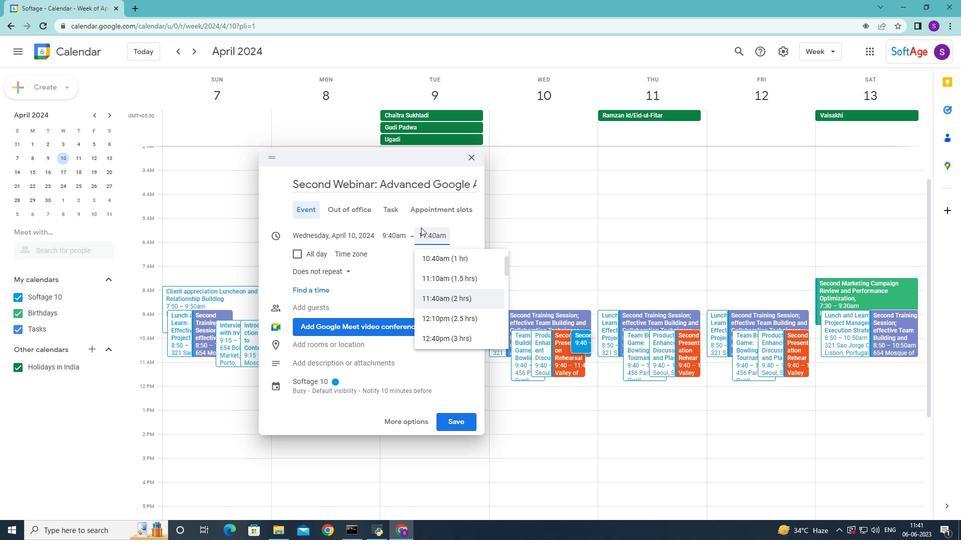 
Action: Mouse moved to (391, 421)
Screenshot: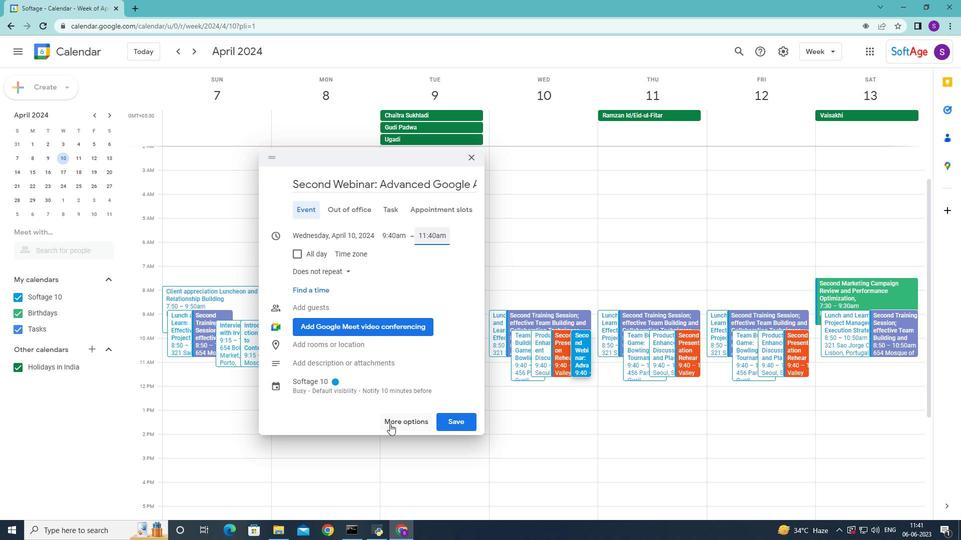
Action: Mouse pressed left at (391, 421)
Screenshot: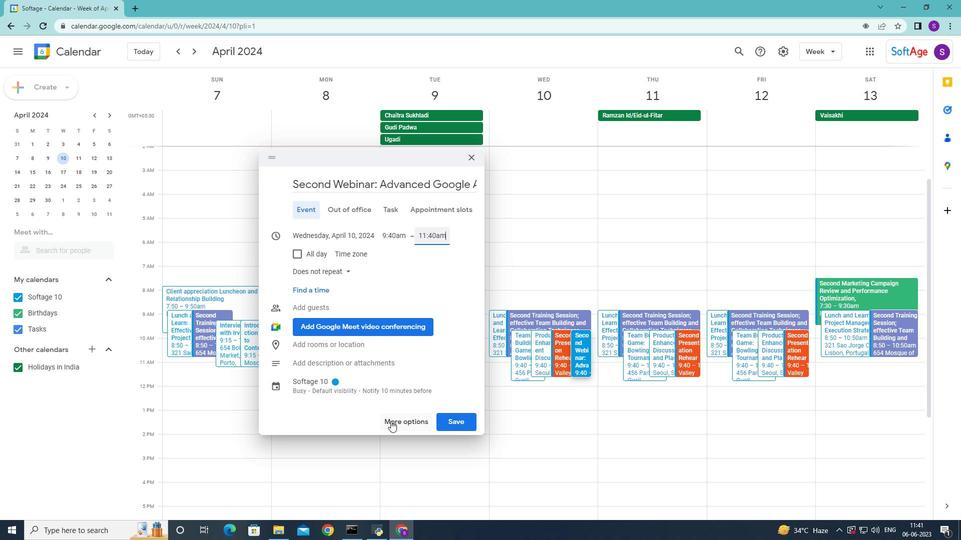 
Action: Mouse moved to (181, 345)
Screenshot: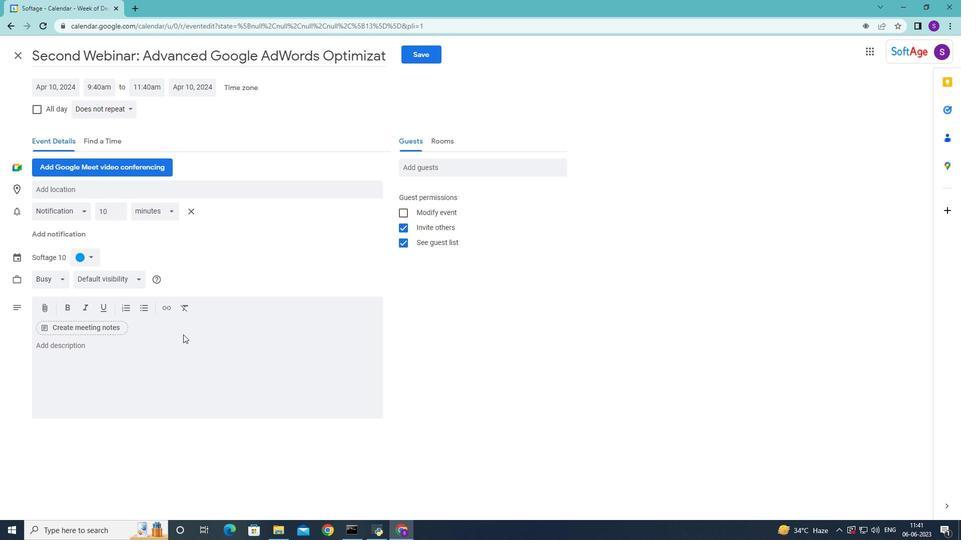 
Action: Mouse pressed left at (181, 345)
Screenshot: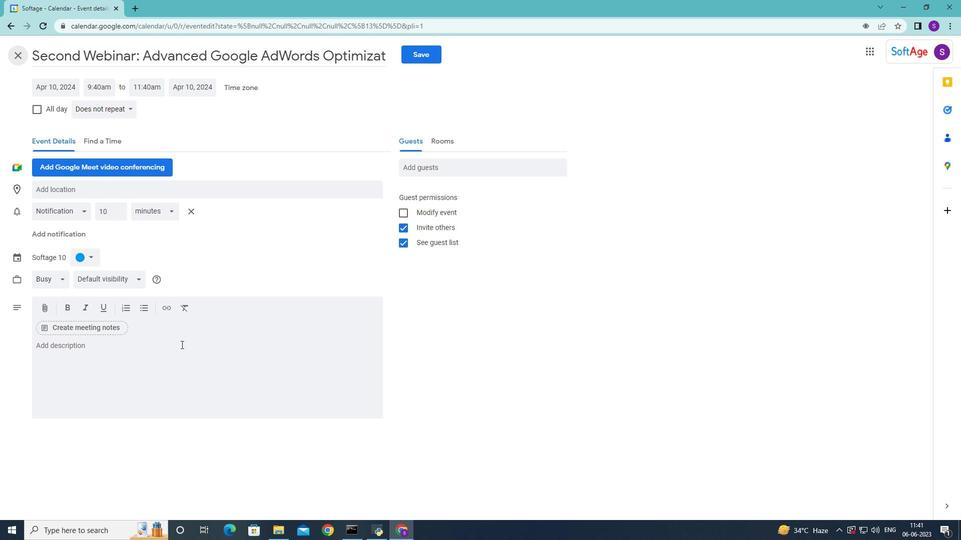 
Action: Key pressed <Key.shift>Participants<Key.space>will<Key.space>understand<Key.space>the<Key.space>role<Key.space>of<Key.space>non<Key.space><Key.backspace>verbal<Key.space>cues,<Key.space>such<Key.space>as<Key.space>body<Key.space>language<Key.space><Key.backspace>,<Key.space>fav<Key.backspace>cial<Key.space>expressions,<Key.space>and<Key.space>gestures<Key.space>,<Key.space>in<Key.space>communication.<Key.space><Key.shift>They<Key.space>will<Key.space>learn<Key.space>how<Key.space>to<Key.space>use<Key.space>non<Key.space>v<Key.backspace><Key.backspace>verbal<Key.space>signals<Key.space>effectively<Key.space>r<Key.backspace>to<Key.space>convey<Key.space>their<Key.space>message<Key.space>and<Key.space>understand<Key.space>the<Key.space>non<Key.space><Key.backspace>verbal<Key.space>case<Key.space><Key.backspace><Key.backspace><Key.backspace><Key.backspace>ues<Key.space>of<Key.space>others<Key.space><Key.backspace>.<Key.space>
Screenshot: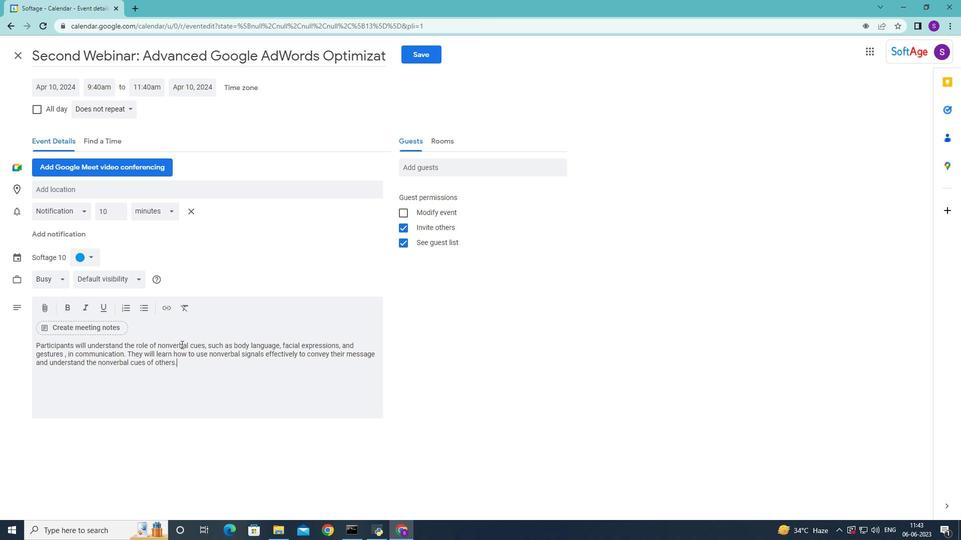 
Action: Mouse moved to (84, 261)
Screenshot: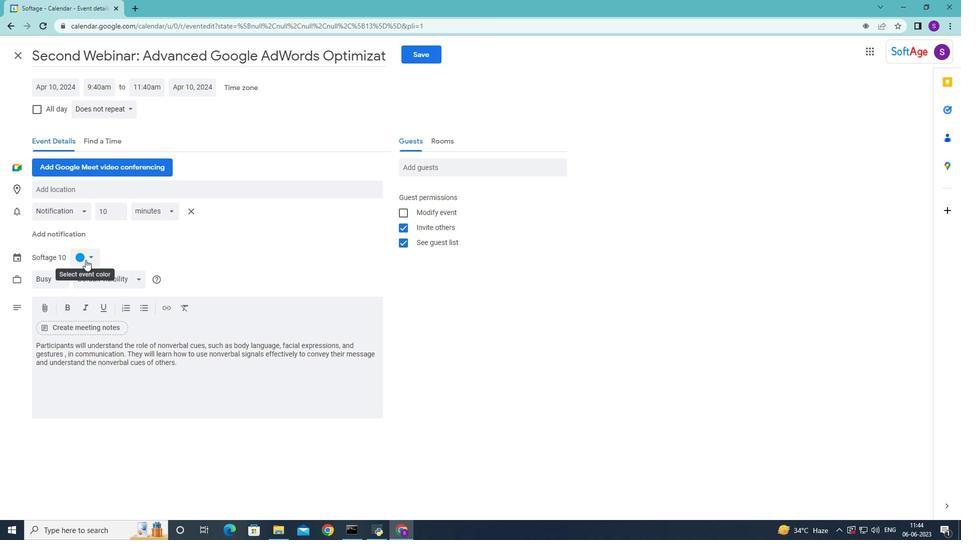 
Action: Mouse pressed left at (84, 261)
Screenshot: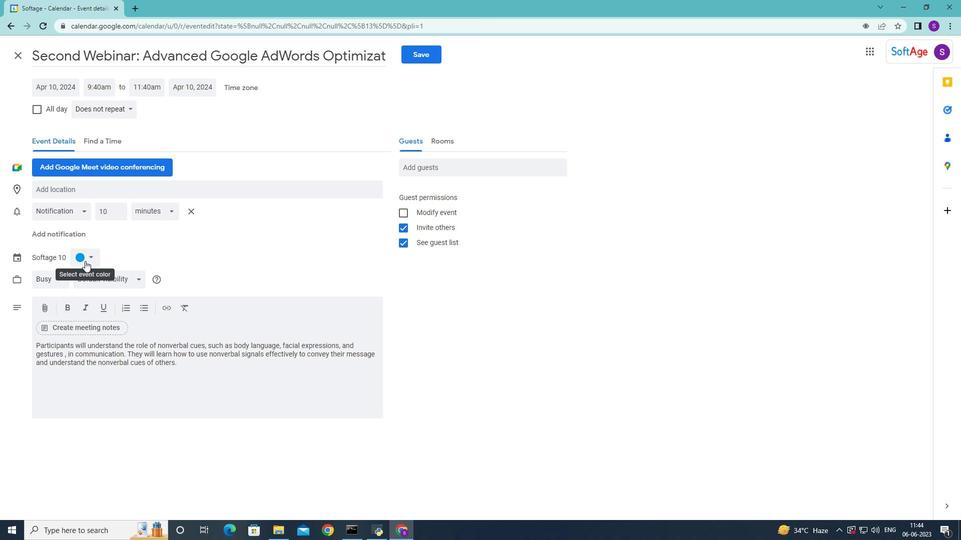 
Action: Mouse moved to (75, 318)
Screenshot: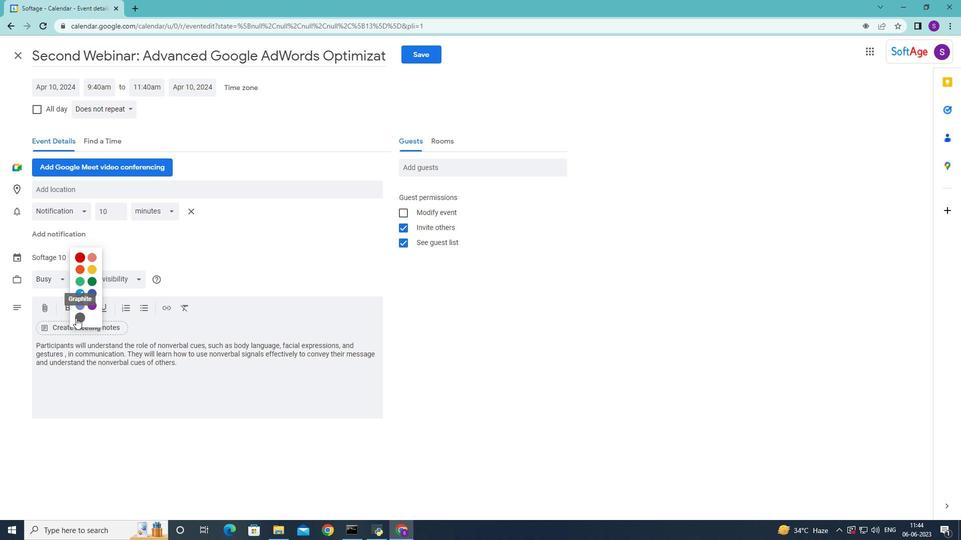 
Action: Mouse pressed left at (75, 318)
Screenshot: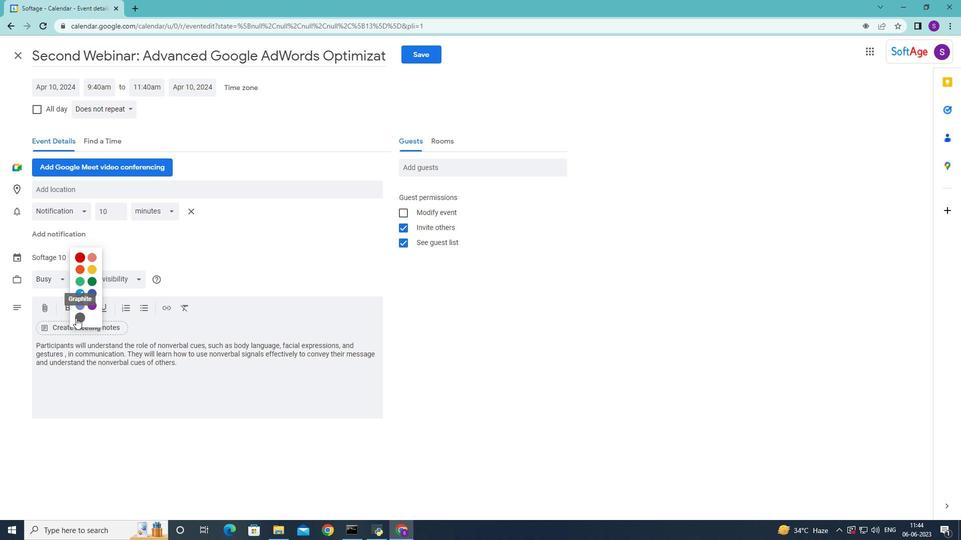 
Action: Mouse moved to (70, 190)
Screenshot: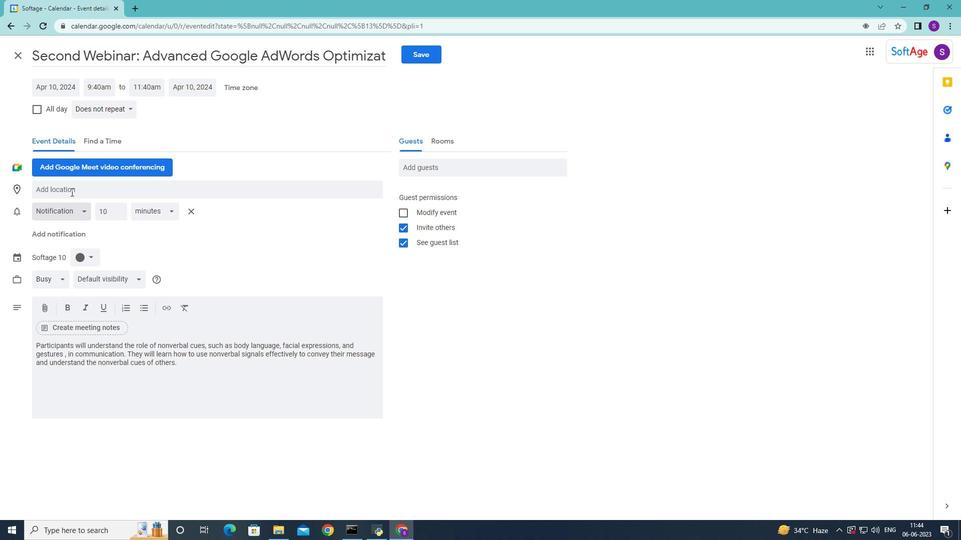 
Action: Mouse pressed left at (70, 190)
Screenshot: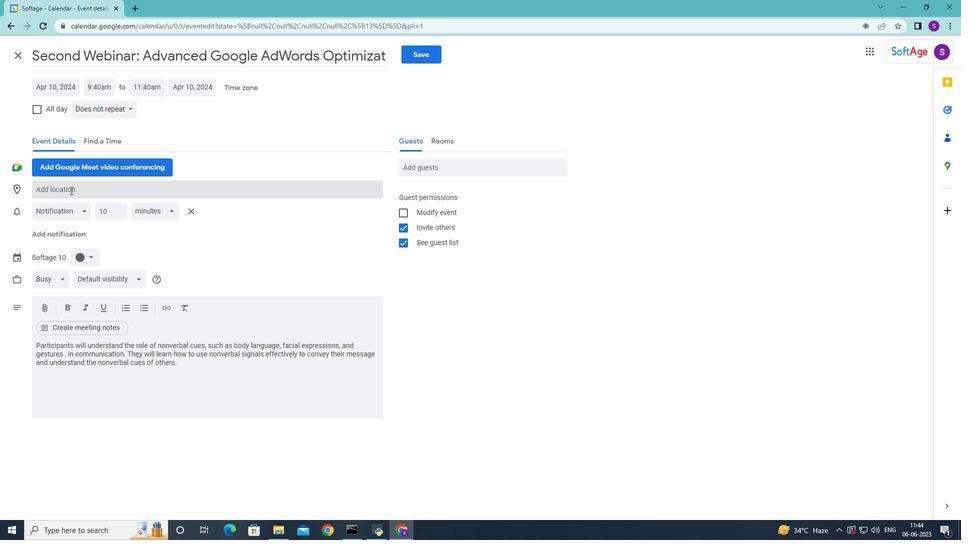 
Action: Key pressed 123<Key.space><Key.shift>Siwa<Key.space><Key.shift>P<Key.backspace><Key.shift><Key.shift><Key.shift><Key.shift><Key.shift><Key.shift>oasis,<Key.space><Key.shift>siwa<Key.space>,<Key.space><Key.shift>W<Key.backspace><Key.shift>Egypt
Screenshot: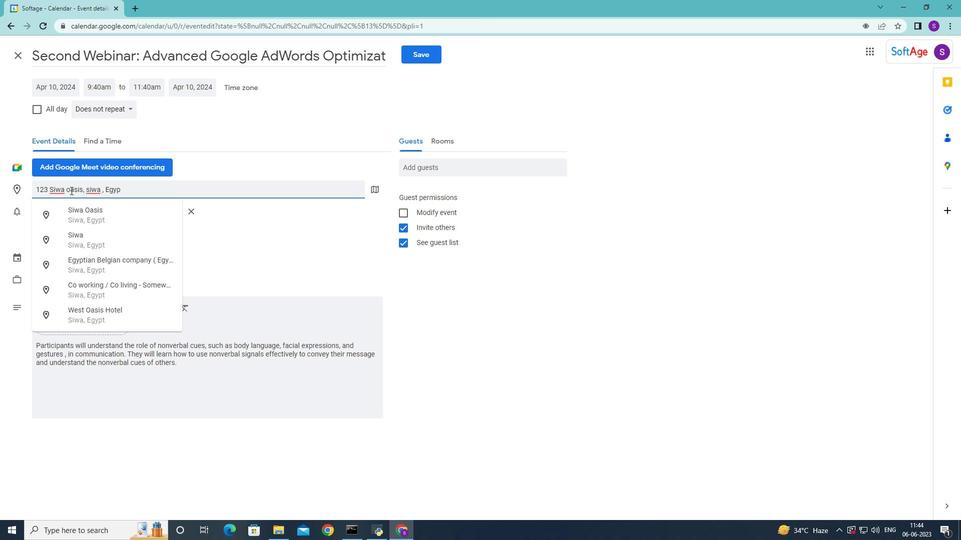 
Action: Mouse moved to (60, 215)
Screenshot: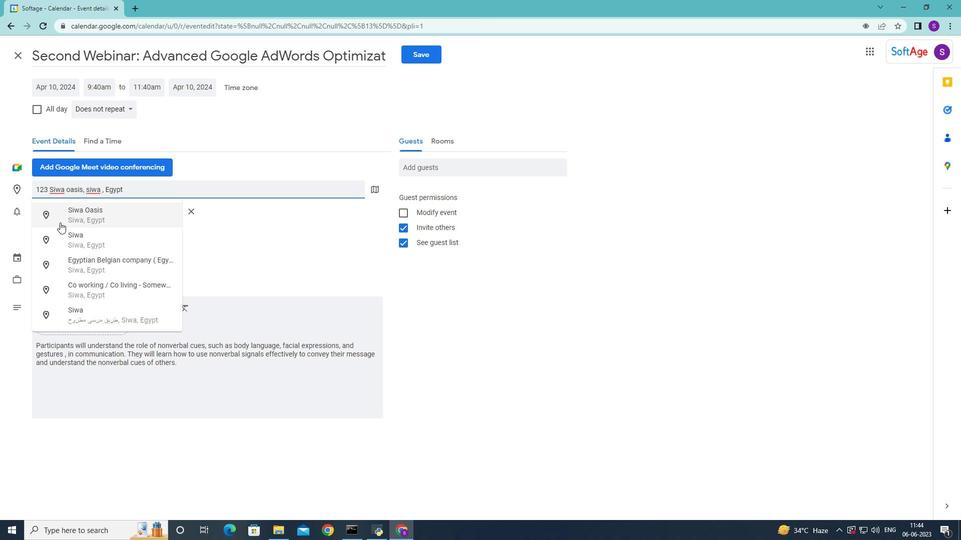 
Action: Mouse pressed left at (60, 215)
Screenshot: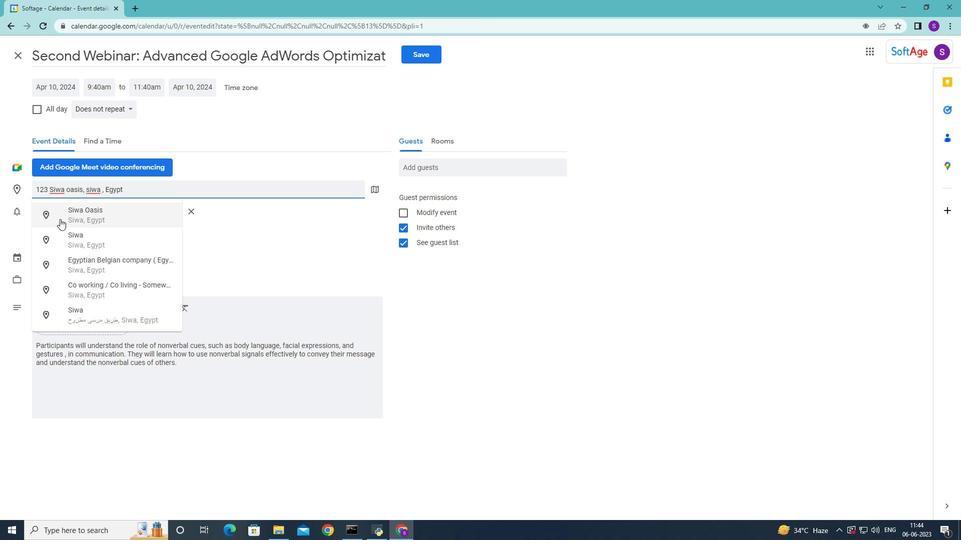 
Action: Mouse moved to (440, 169)
Screenshot: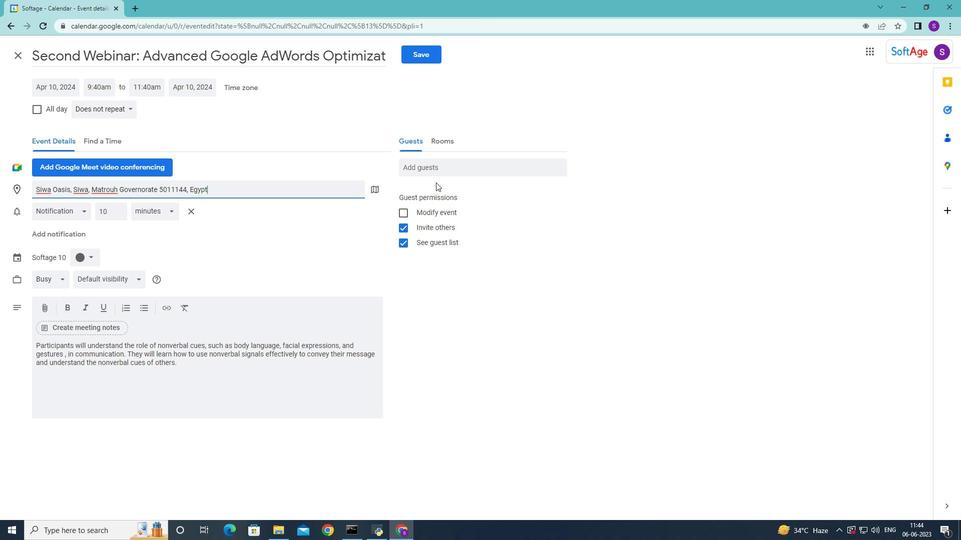 
Action: Mouse pressed left at (440, 169)
Screenshot: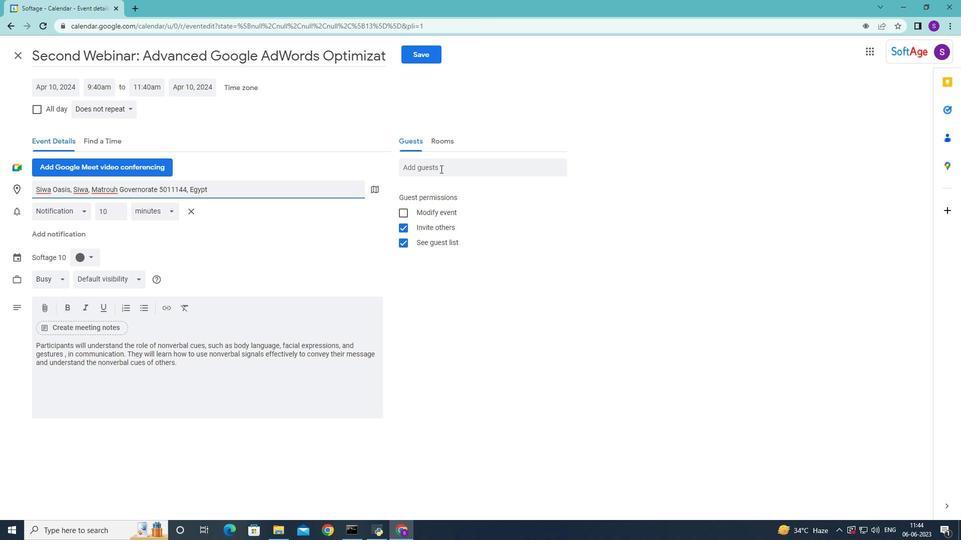 
Action: Mouse moved to (441, 168)
Screenshot: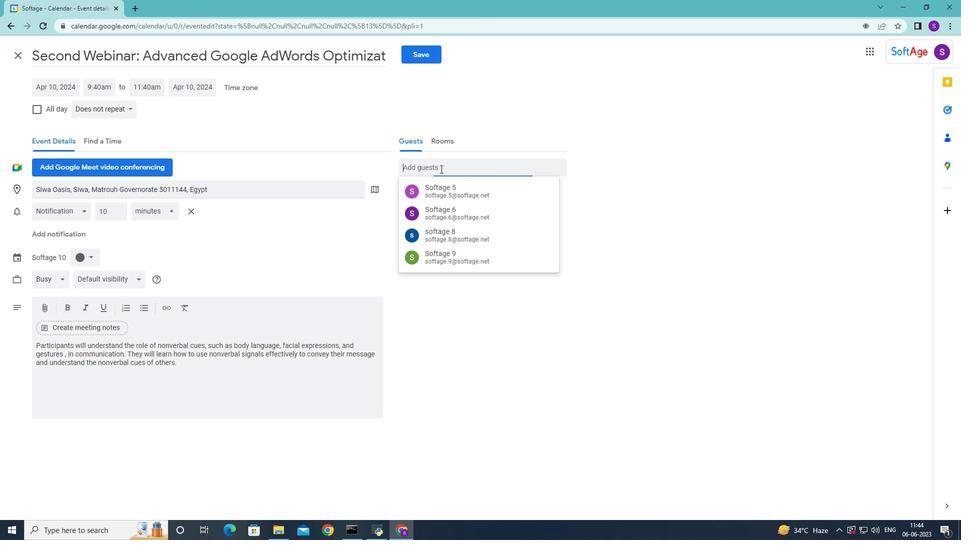 
Action: Key pressed <Key.shift>Softage.4<Key.shift>@softage,<Key.backspace>.net<Key.enter><Key.shift>Softage.5<Key.shift>@softage.net
Screenshot: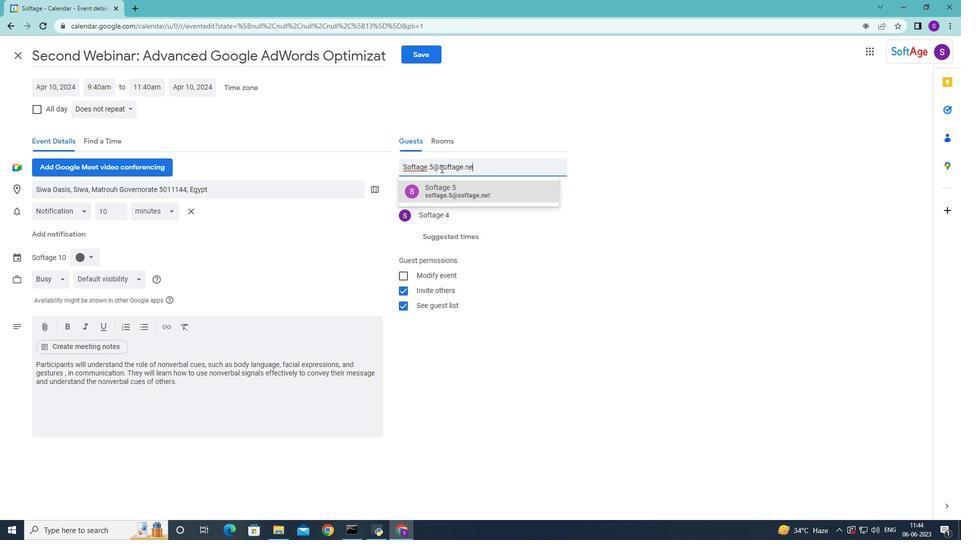 
Action: Mouse moved to (444, 196)
Screenshot: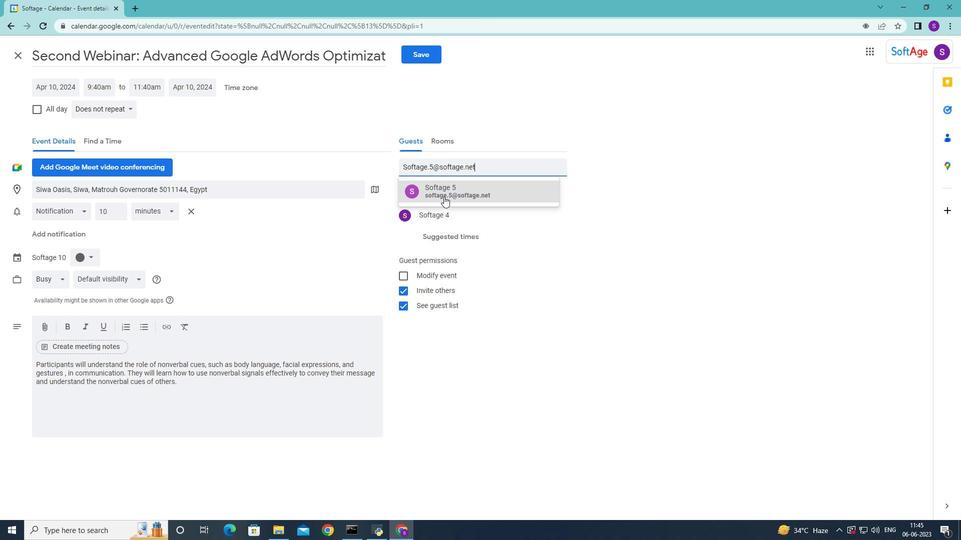 
Action: Mouse pressed left at (444, 196)
Screenshot: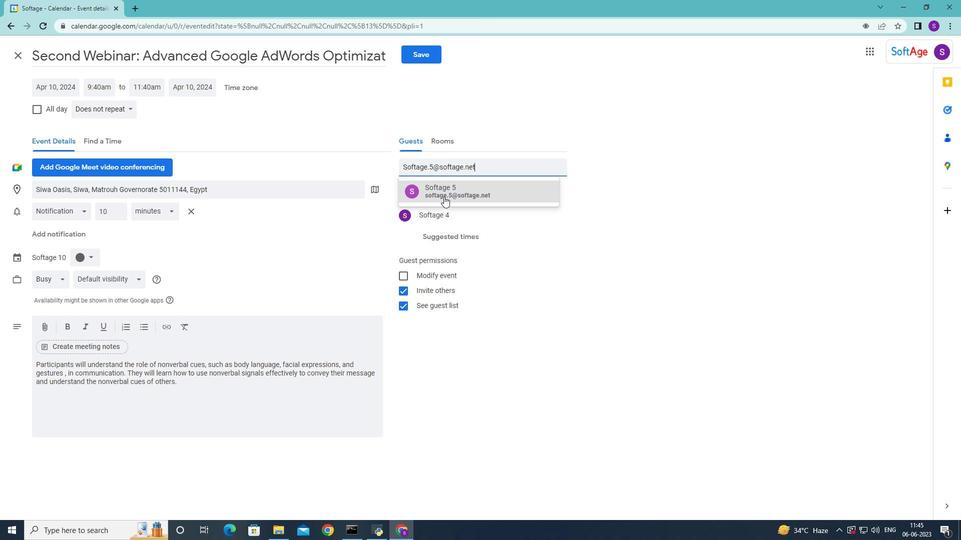 
Action: Mouse moved to (114, 110)
Screenshot: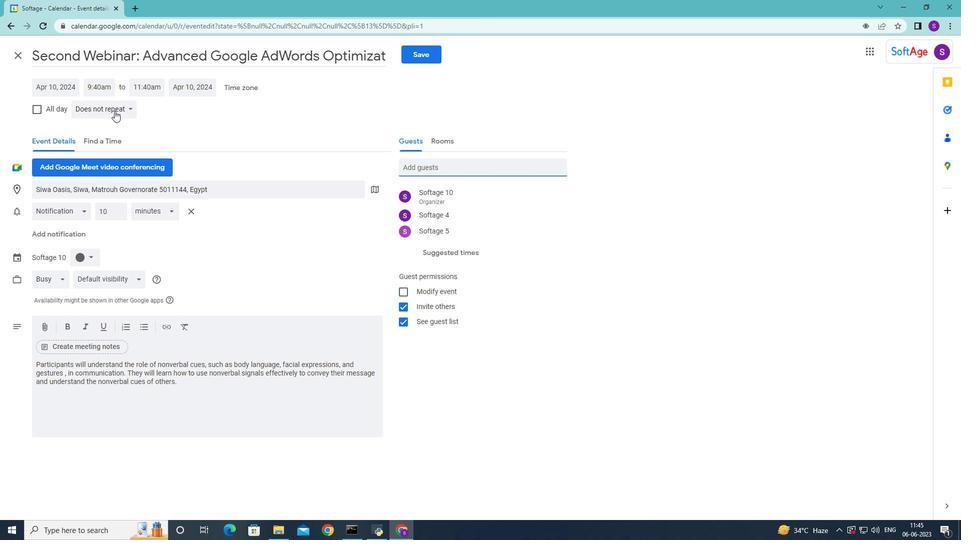 
Action: Mouse pressed left at (114, 110)
Screenshot: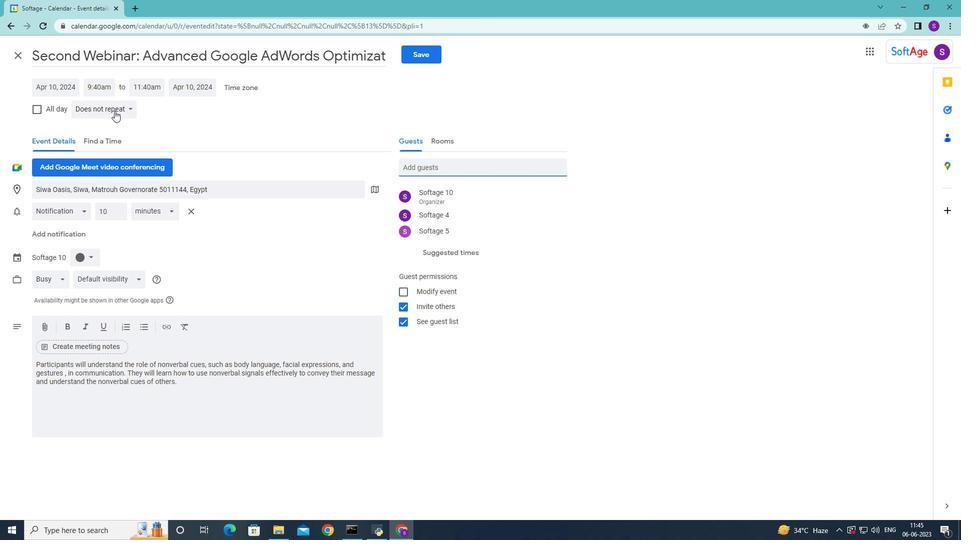 
Action: Mouse moved to (133, 203)
Screenshot: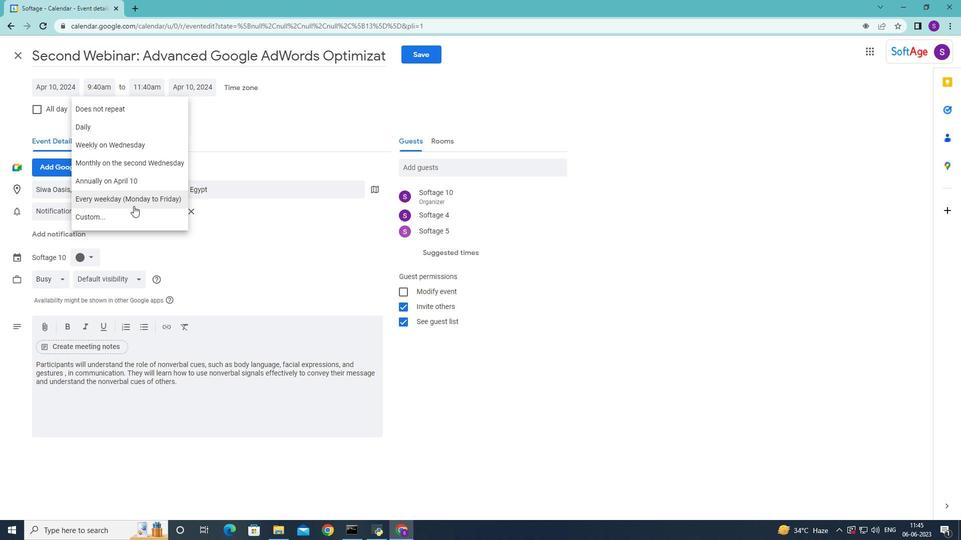 
Action: Mouse pressed left at (133, 203)
Screenshot: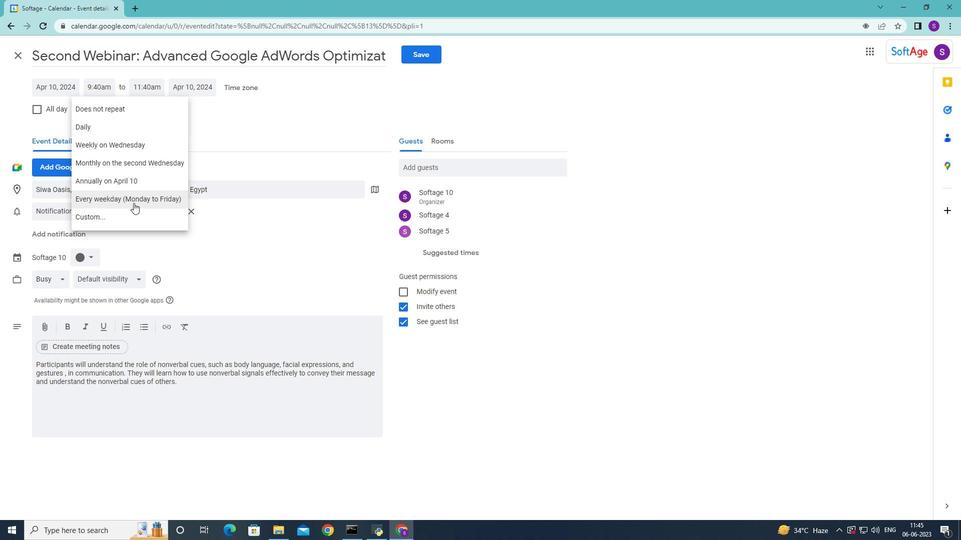 
Action: Mouse moved to (412, 58)
Screenshot: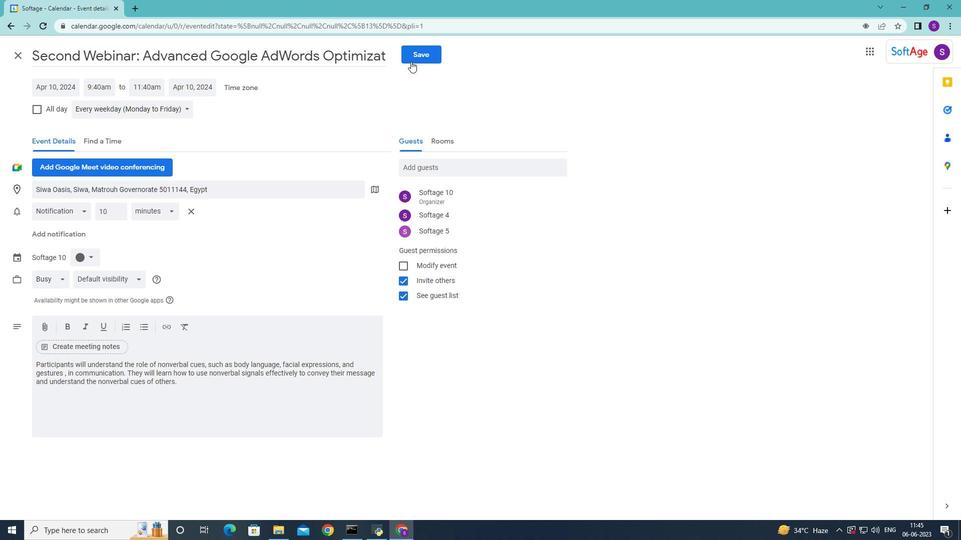 
Action: Mouse pressed left at (412, 58)
Screenshot: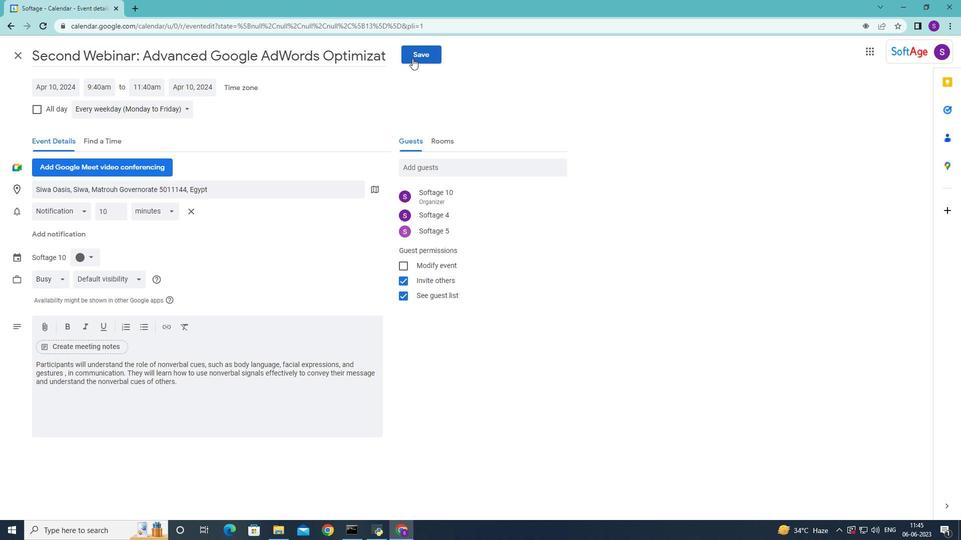 
Action: Mouse moved to (572, 300)
Screenshot: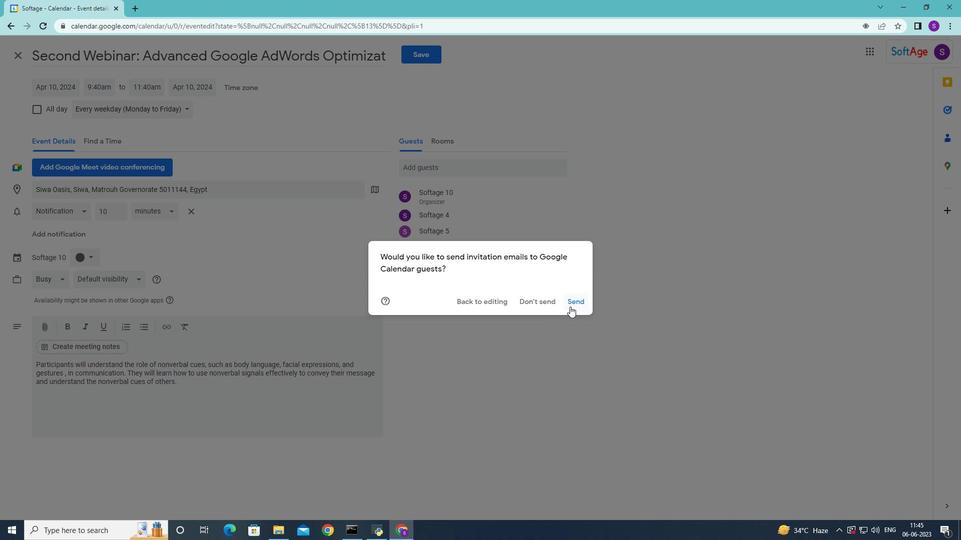 
Action: Mouse pressed left at (572, 300)
Screenshot: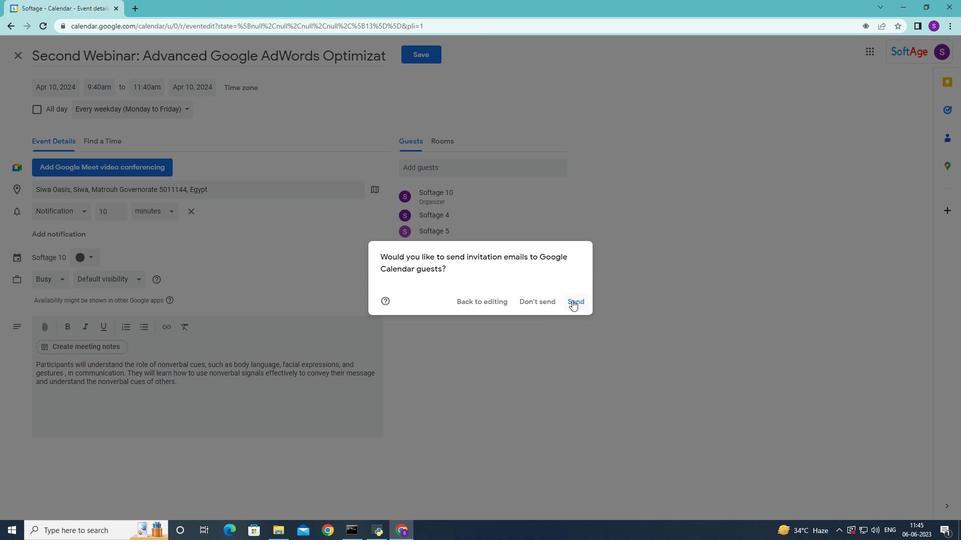 
Action: Mouse moved to (220, 370)
Screenshot: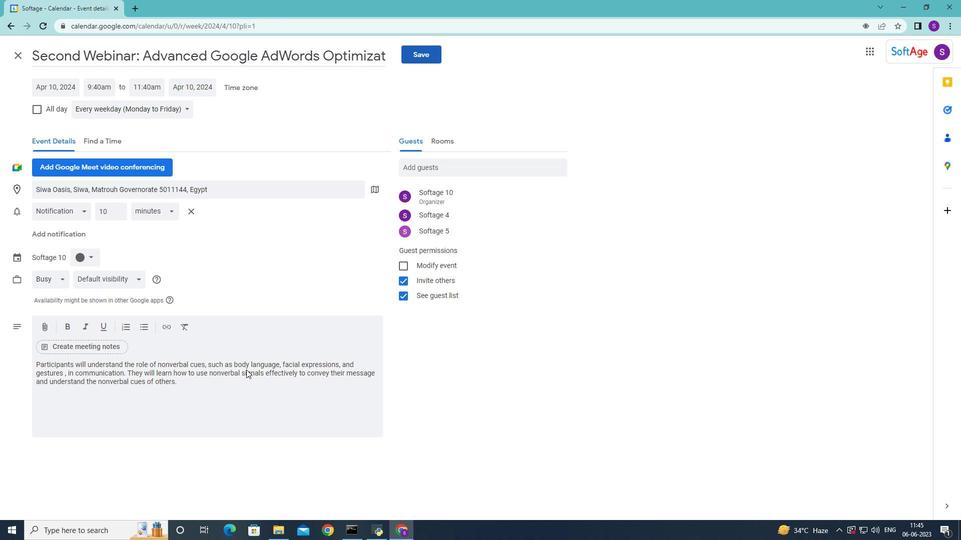 
